 Task: Learn the automation on trailhead to automate the process
Action: Mouse moved to (221, 169)
Screenshot: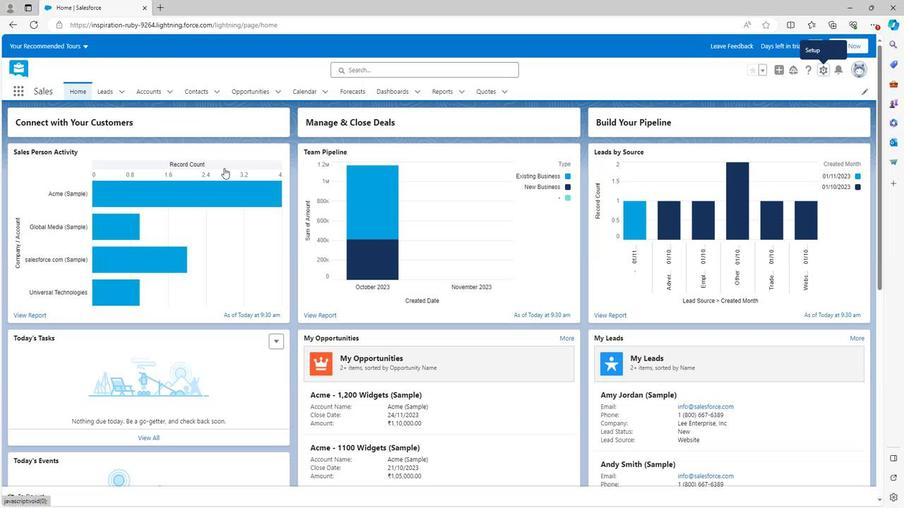 
Action: Mouse scrolled (221, 168) with delta (0, 0)
Screenshot: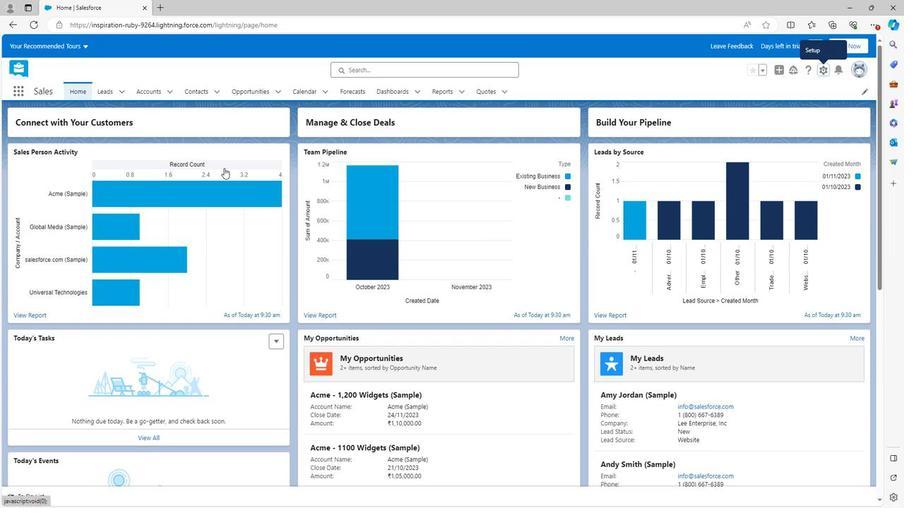
Action: Mouse scrolled (221, 168) with delta (0, 0)
Screenshot: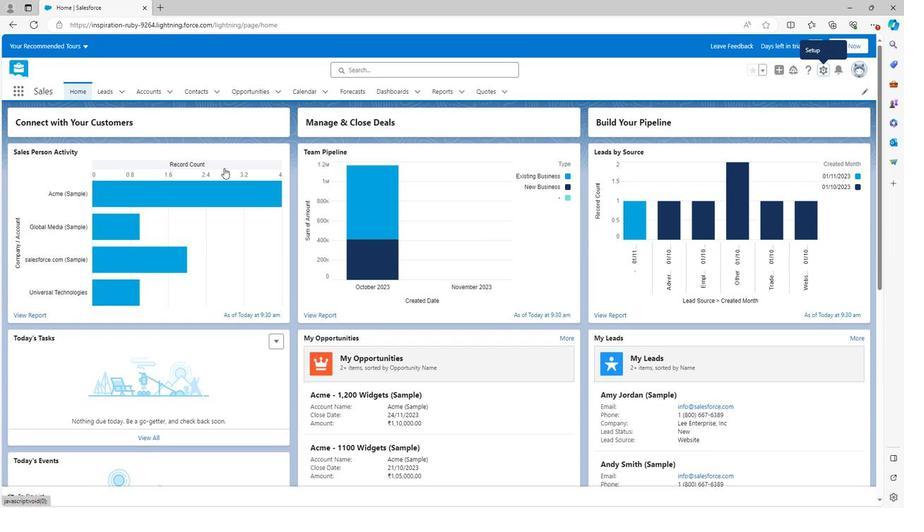 
Action: Mouse scrolled (221, 168) with delta (0, 0)
Screenshot: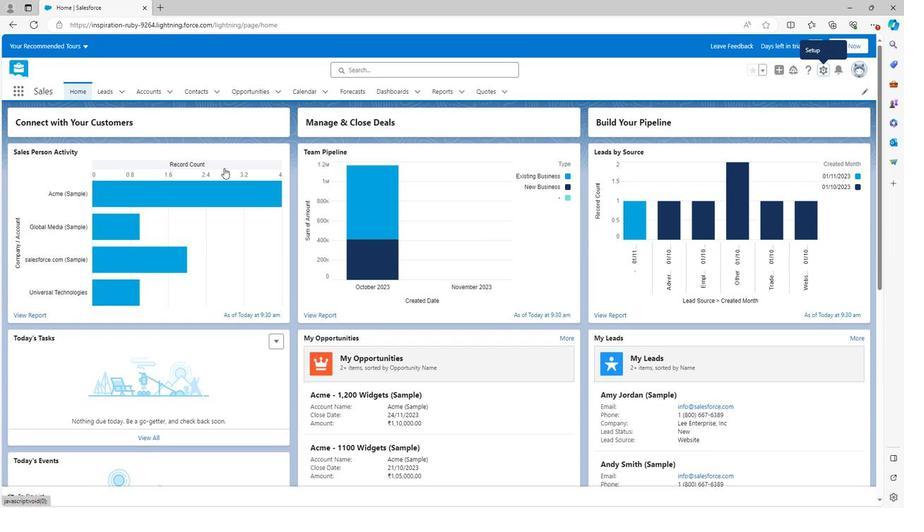 
Action: Mouse scrolled (221, 168) with delta (0, 0)
Screenshot: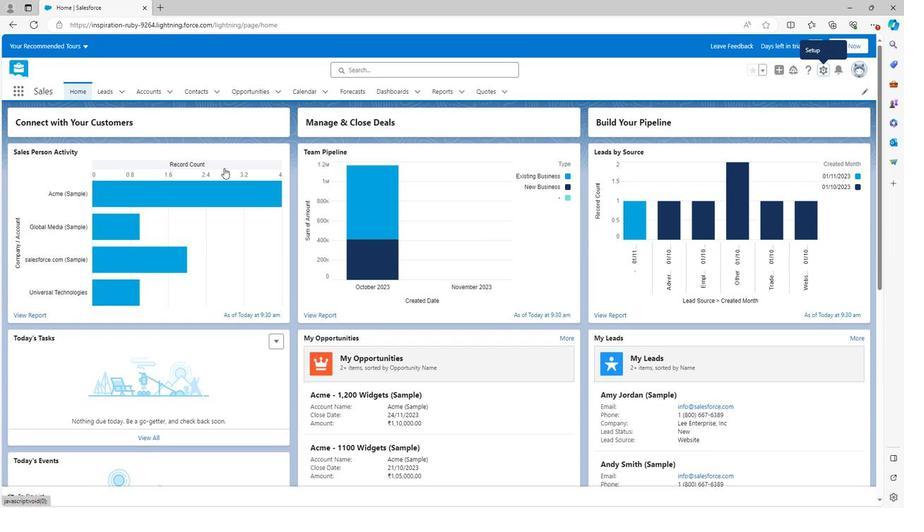 
Action: Mouse scrolled (221, 168) with delta (0, 0)
Screenshot: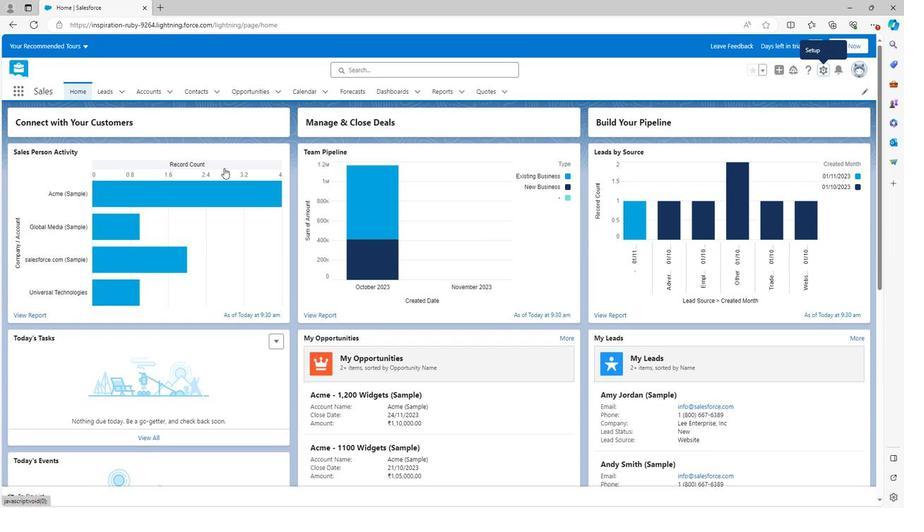 
Action: Mouse moved to (222, 169)
Screenshot: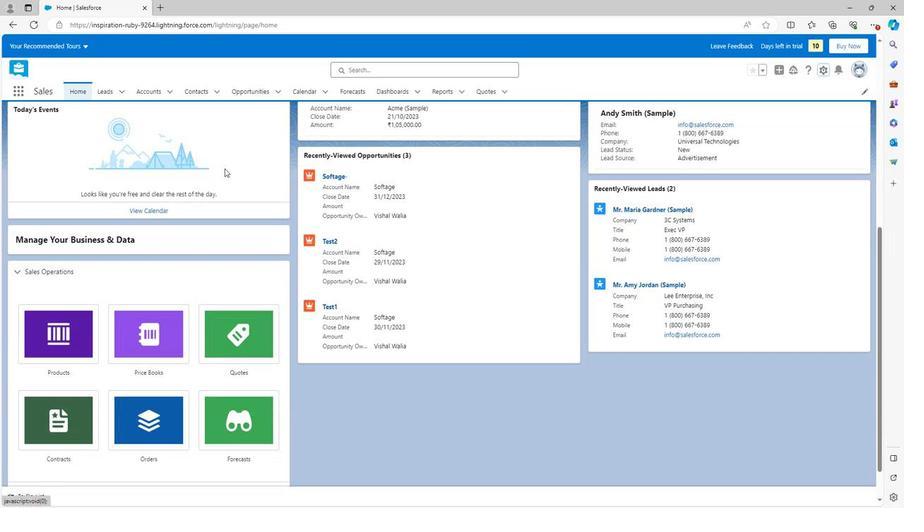 
Action: Mouse scrolled (222, 168) with delta (0, 0)
Screenshot: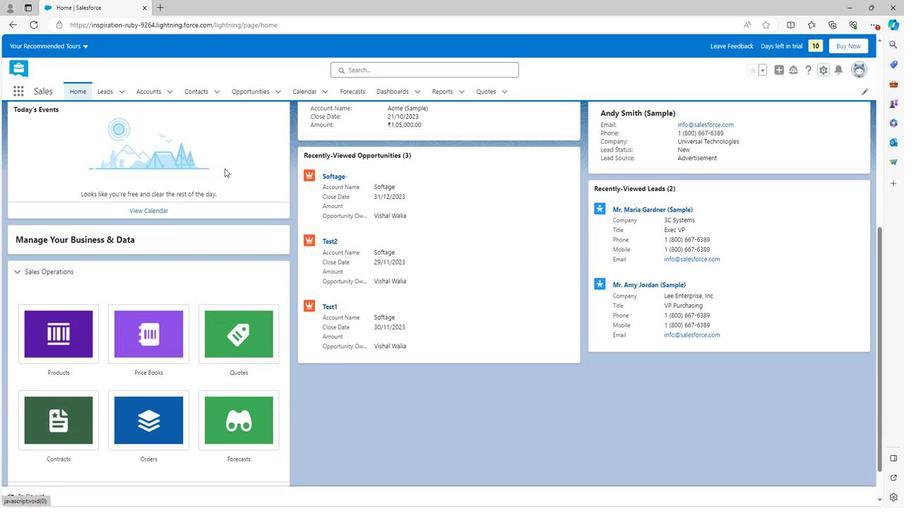 
Action: Mouse scrolled (222, 168) with delta (0, 0)
Screenshot: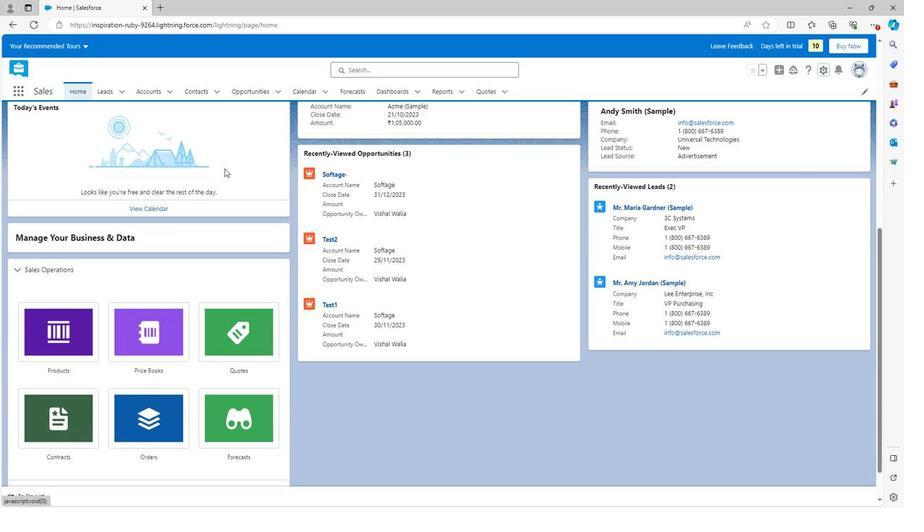 
Action: Mouse scrolled (222, 169) with delta (0, 0)
Screenshot: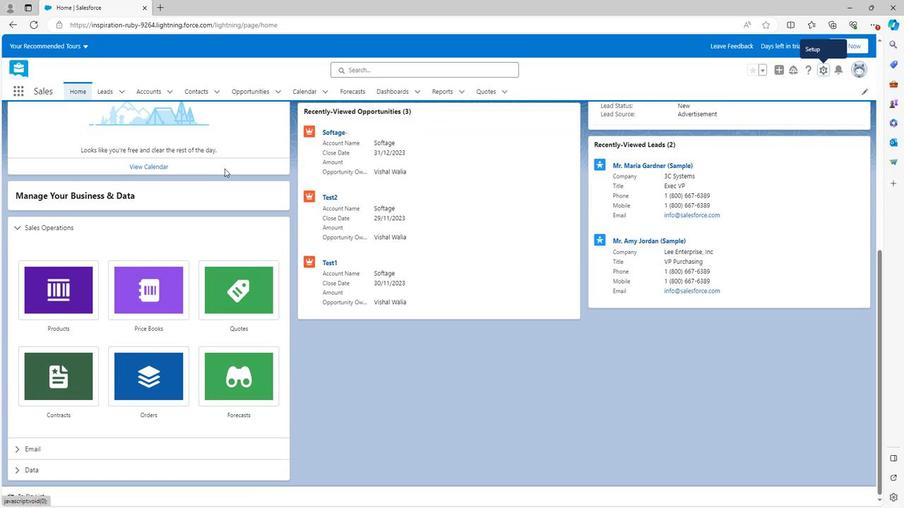 
Action: Mouse scrolled (222, 169) with delta (0, 0)
Screenshot: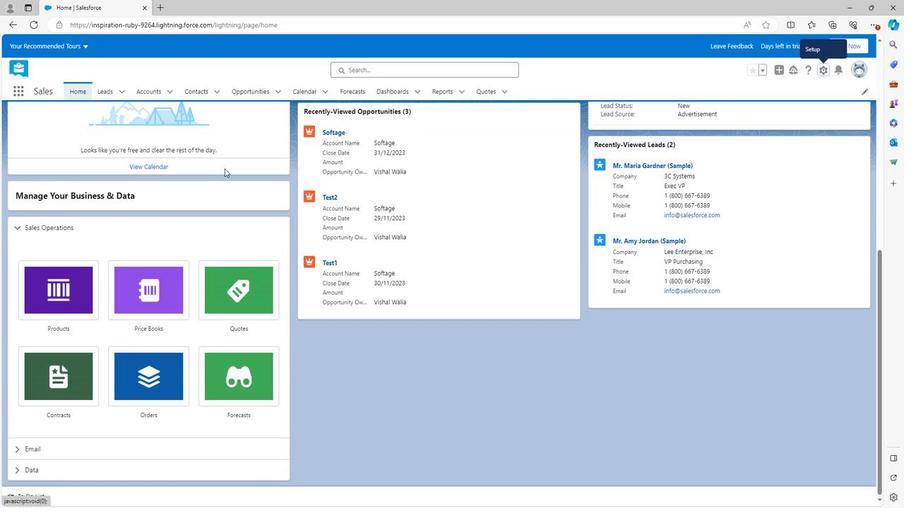
Action: Mouse scrolled (222, 169) with delta (0, 0)
Screenshot: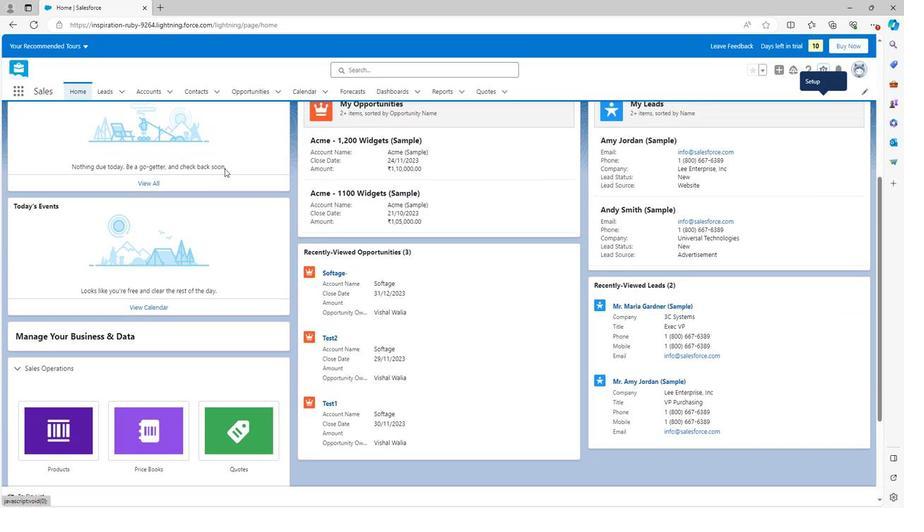 
Action: Mouse scrolled (222, 169) with delta (0, 0)
Screenshot: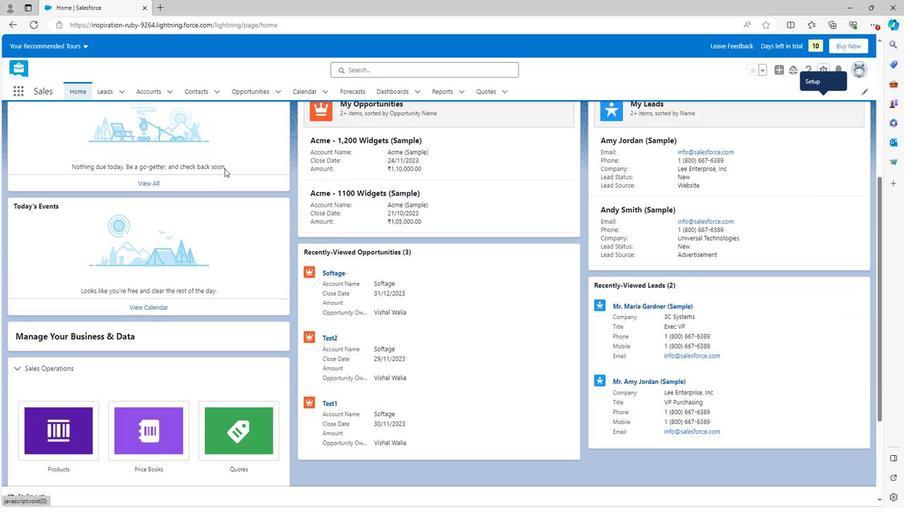 
Action: Mouse scrolled (222, 169) with delta (0, 0)
Screenshot: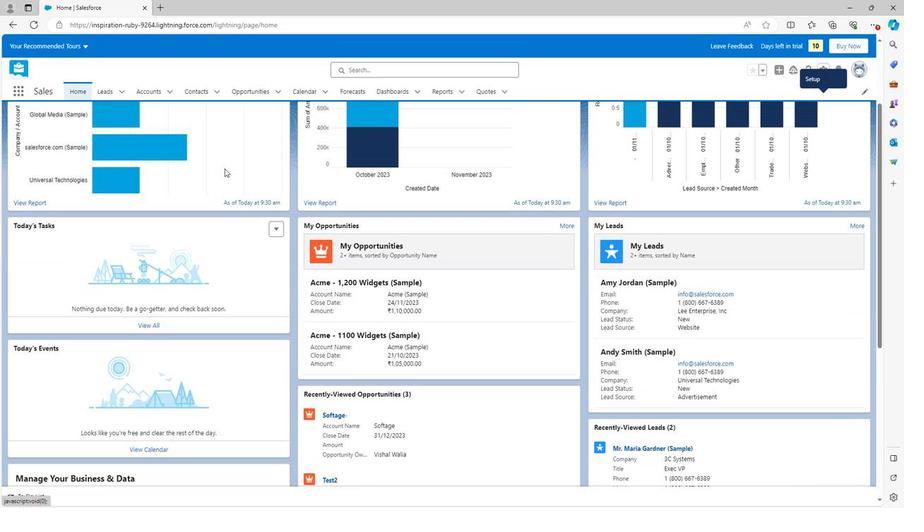 
Action: Mouse scrolled (222, 169) with delta (0, 0)
Screenshot: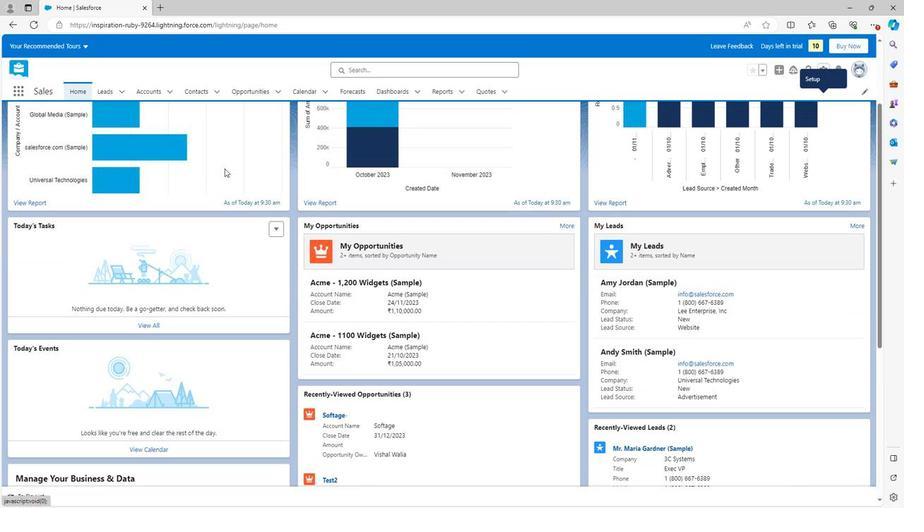 
Action: Mouse scrolled (222, 169) with delta (0, 0)
Screenshot: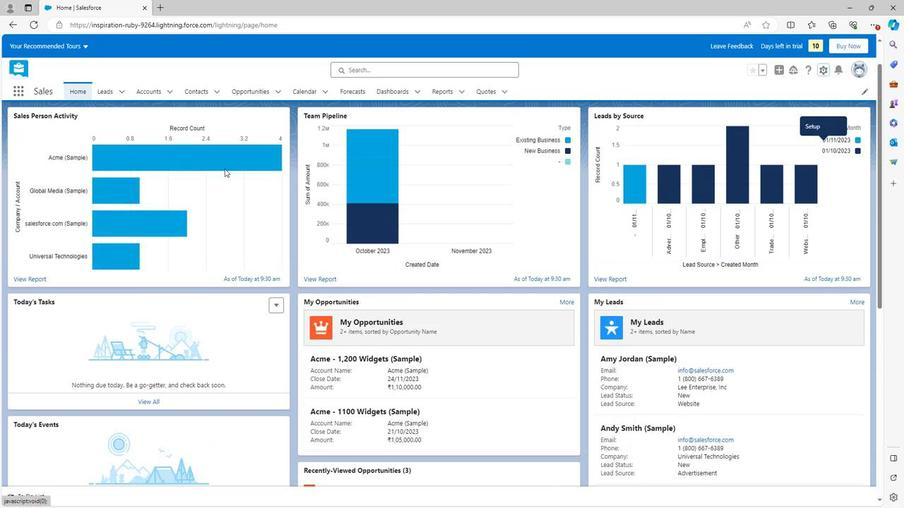 
Action: Mouse moved to (818, 69)
Screenshot: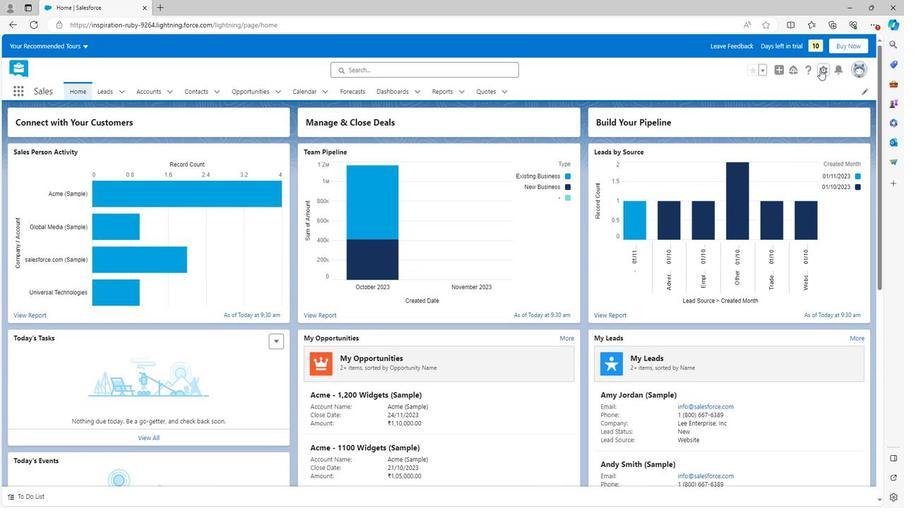 
Action: Mouse pressed left at (818, 69)
Screenshot: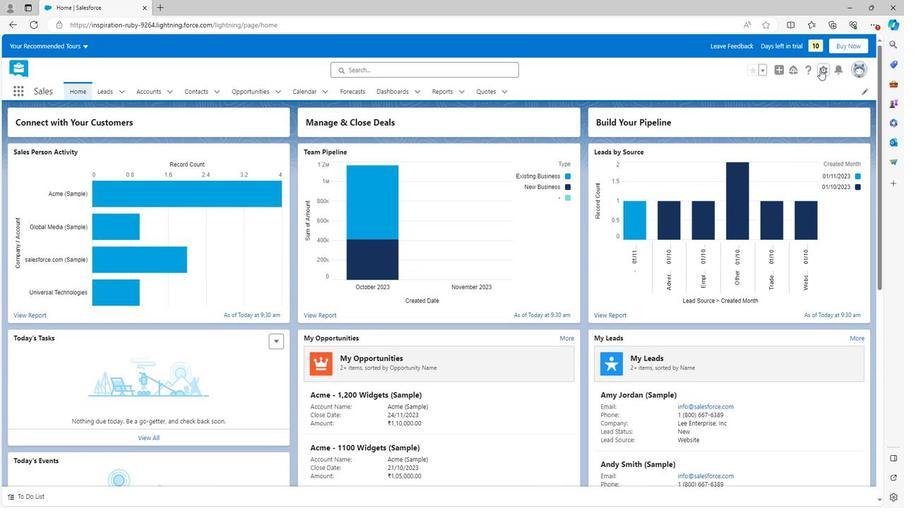 
Action: Mouse moved to (773, 99)
Screenshot: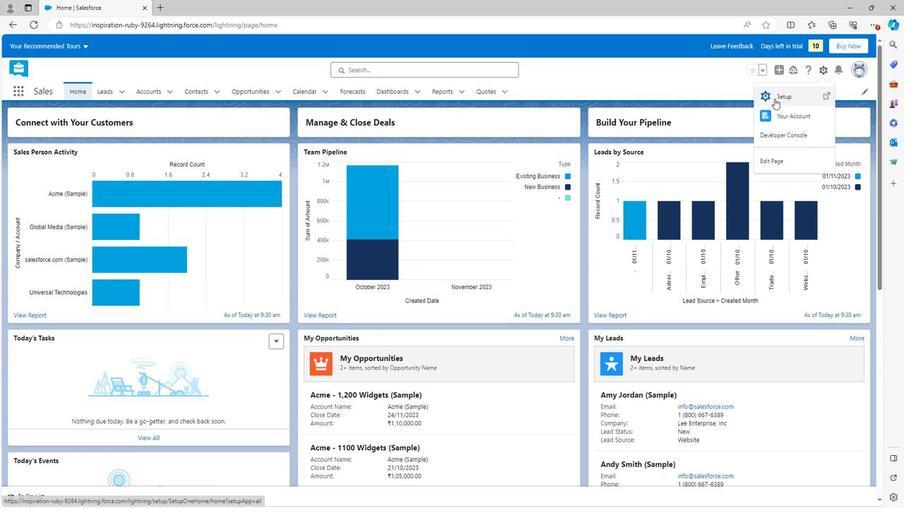 
Action: Mouse pressed left at (773, 99)
Screenshot: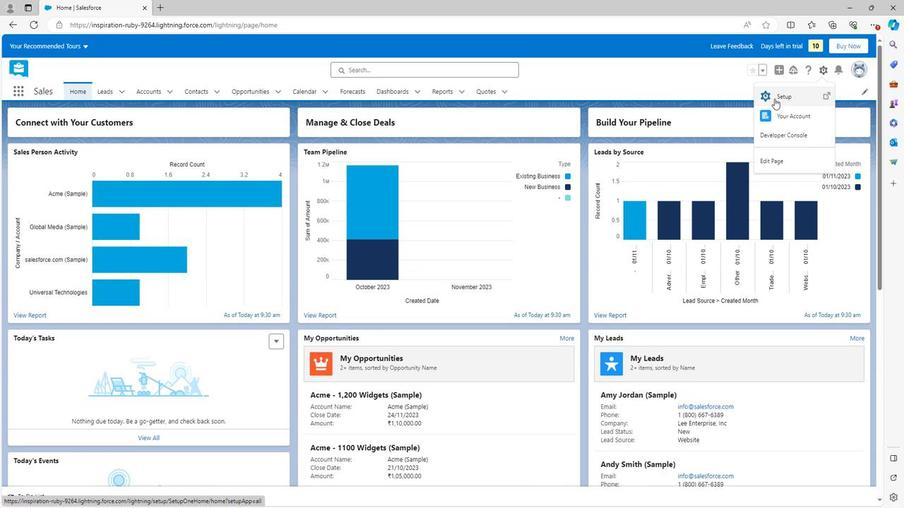
Action: Mouse moved to (7, 417)
Screenshot: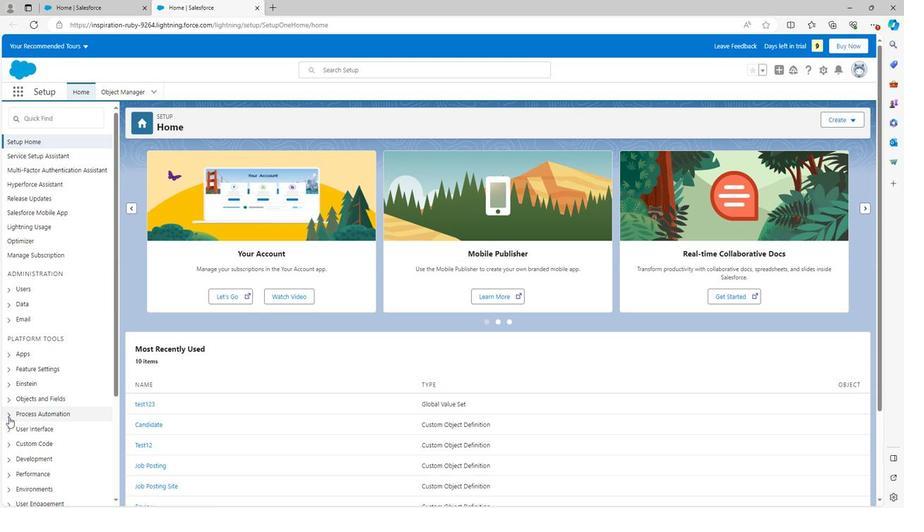 
Action: Mouse pressed left at (7, 417)
Screenshot: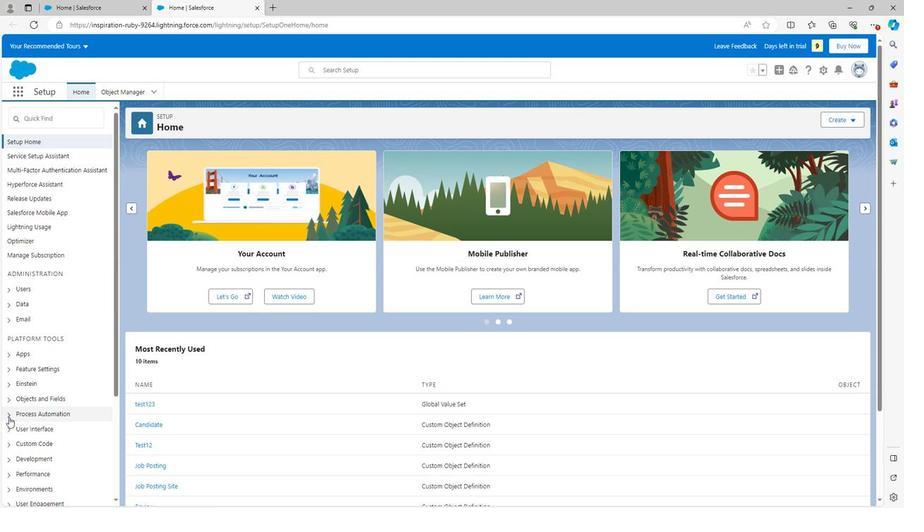 
Action: Mouse moved to (36, 430)
Screenshot: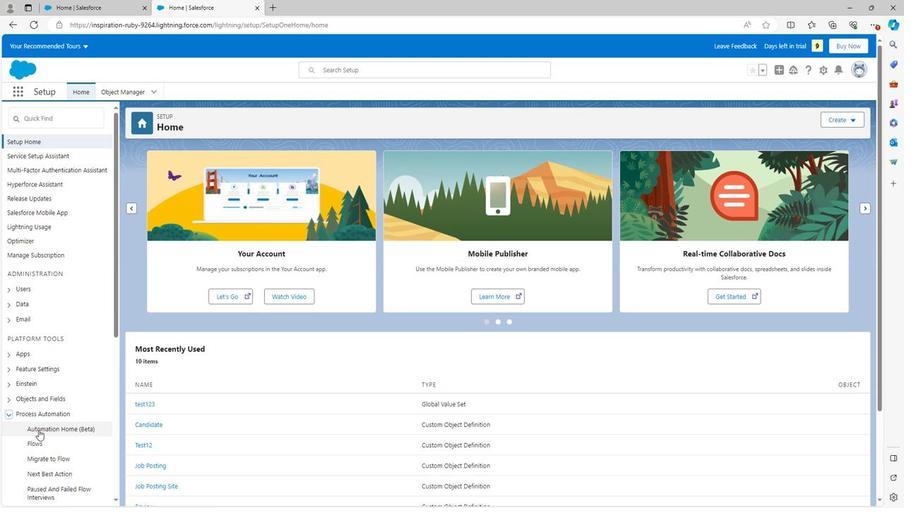 
Action: Mouse pressed left at (36, 430)
Screenshot: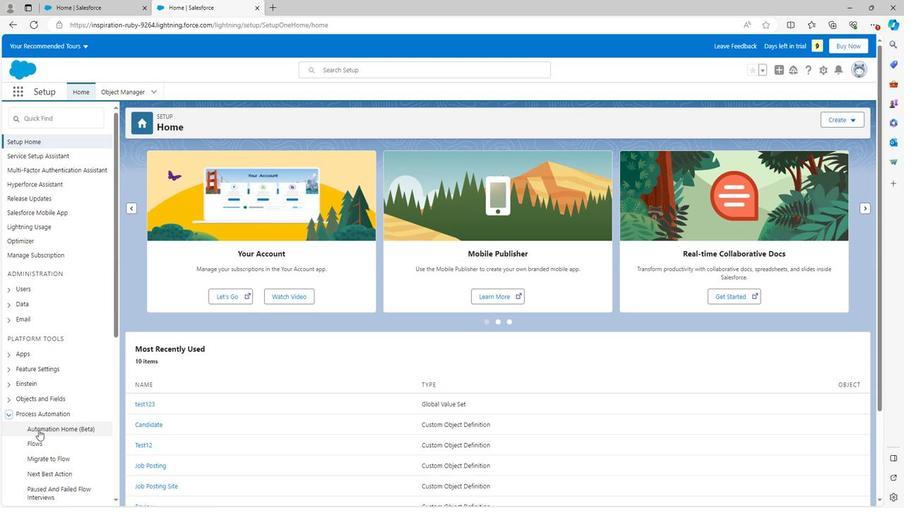 
Action: Mouse moved to (581, 349)
Screenshot: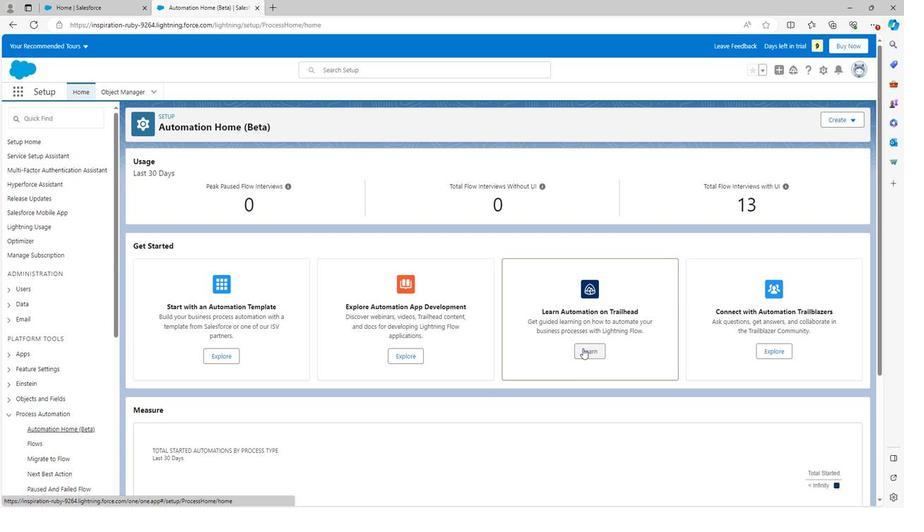 
Action: Mouse pressed left at (581, 349)
Screenshot: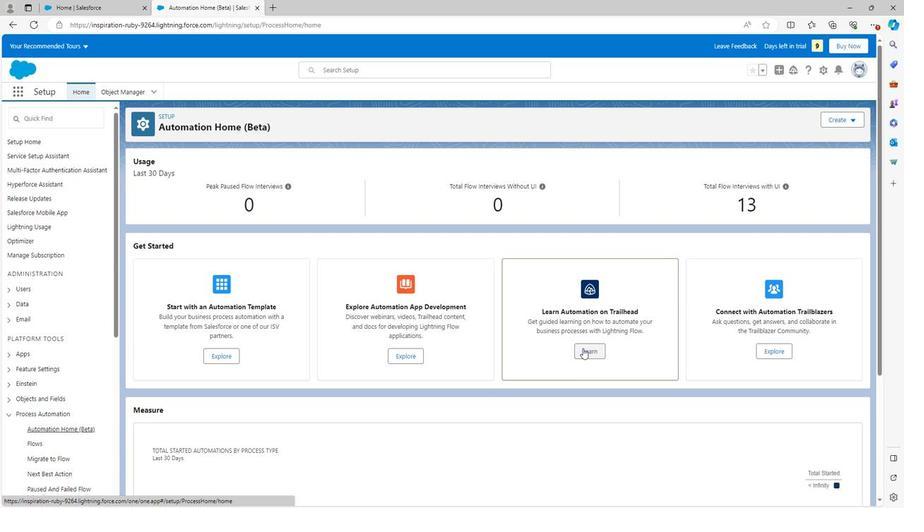 
Action: Mouse moved to (383, 287)
Screenshot: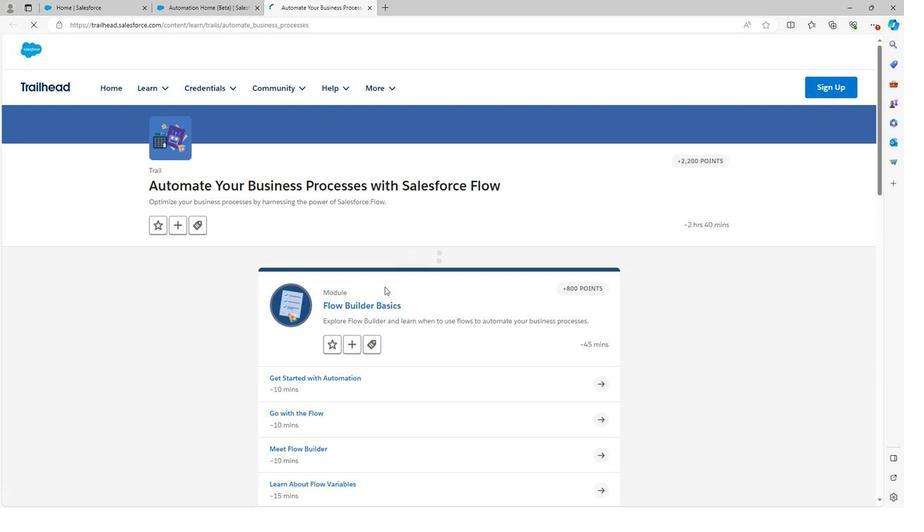 
Action: Mouse scrolled (383, 286) with delta (0, 0)
Screenshot: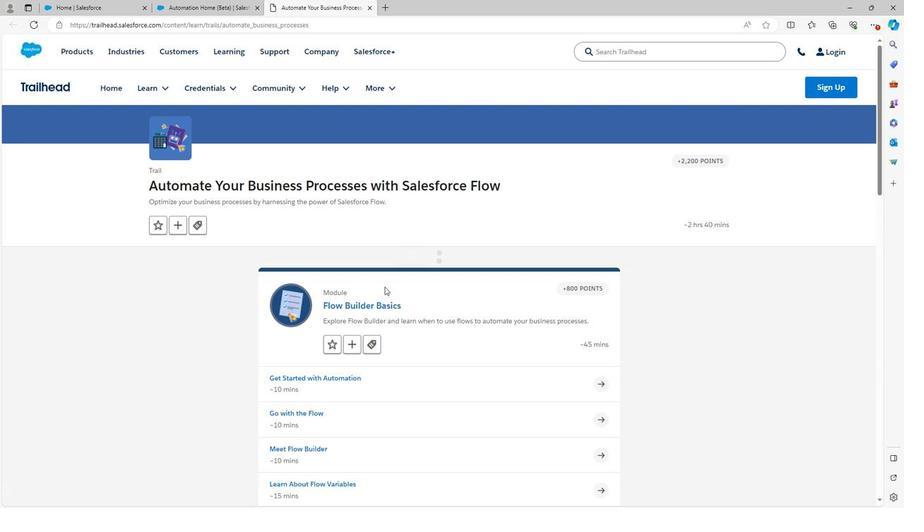 
Action: Mouse moved to (383, 290)
Screenshot: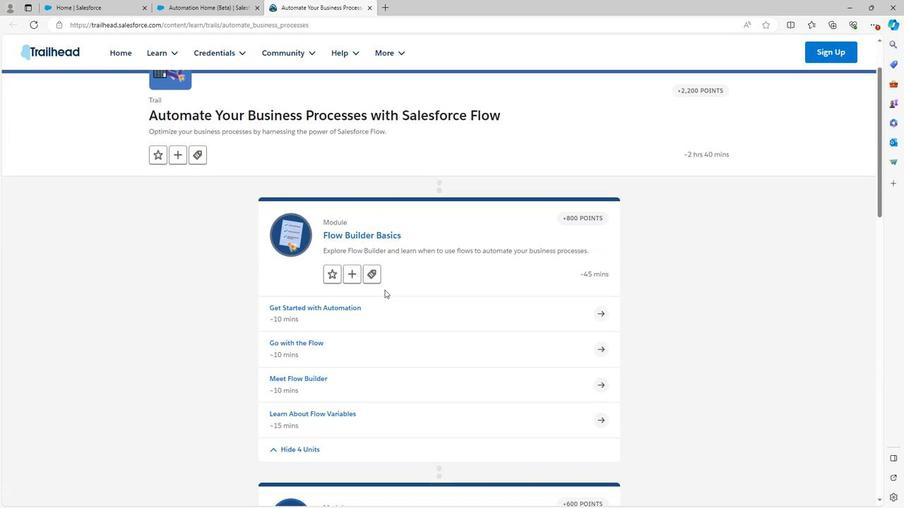 
Action: Mouse scrolled (383, 289) with delta (0, 0)
Screenshot: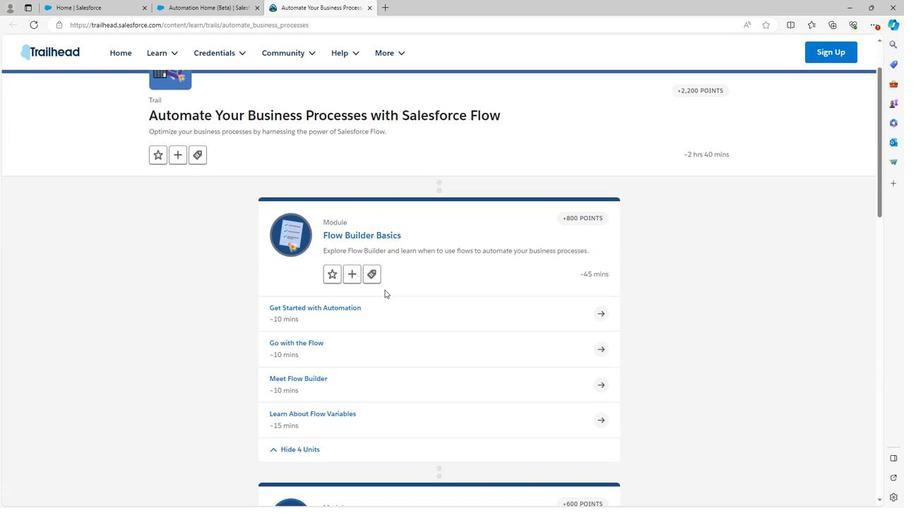 
Action: Mouse moved to (383, 291)
Screenshot: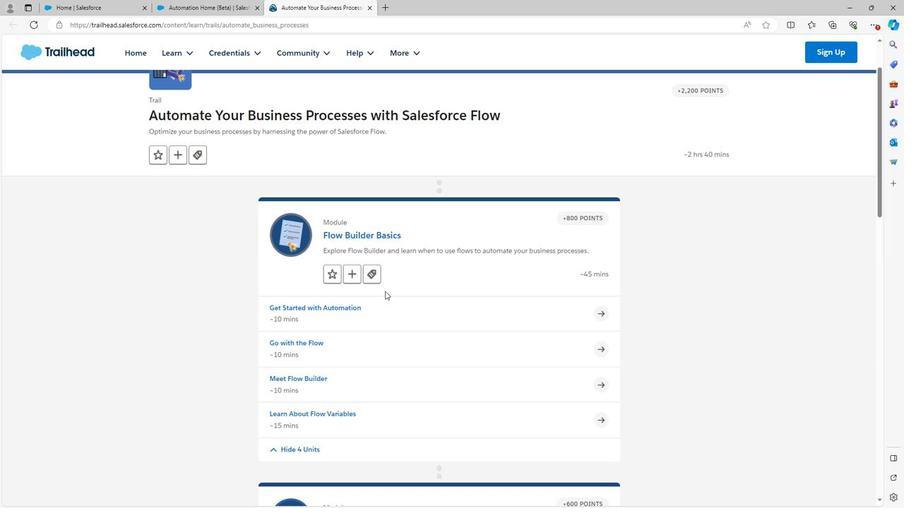 
Action: Mouse scrolled (383, 291) with delta (0, 0)
Screenshot: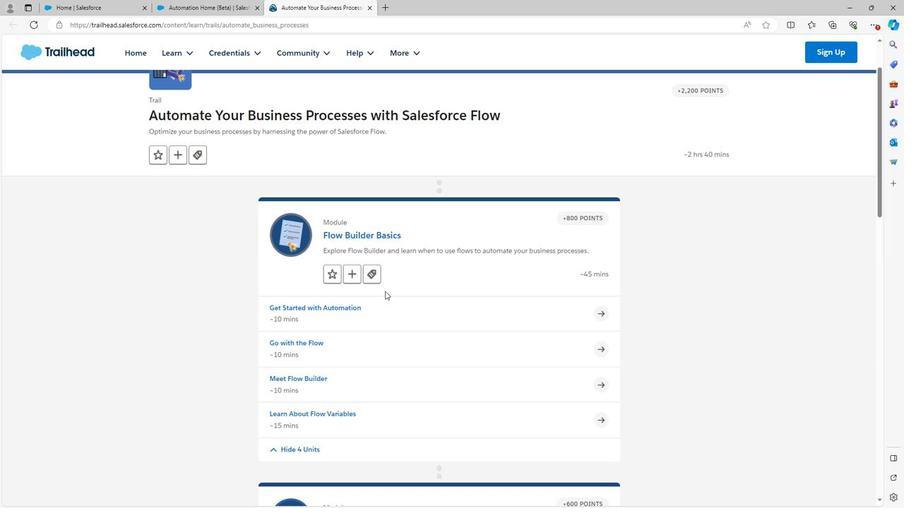 
Action: Mouse scrolled (383, 291) with delta (0, 0)
Screenshot: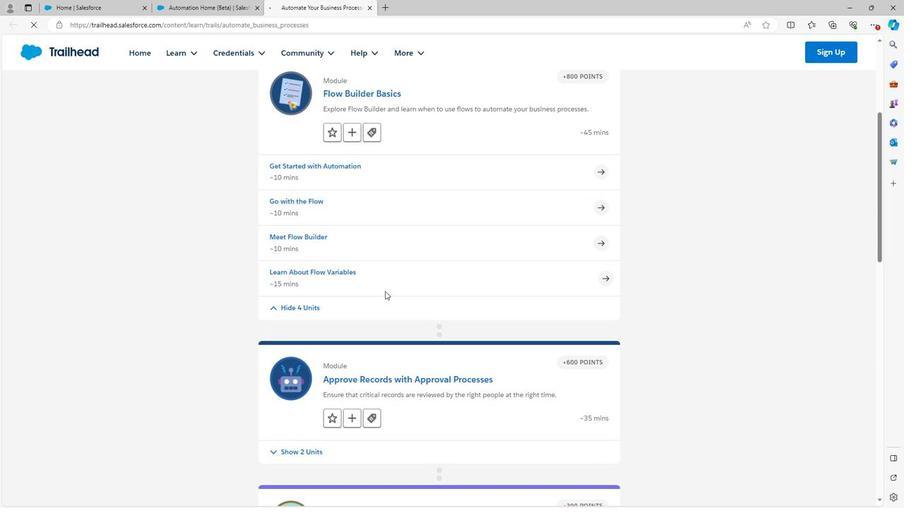 
Action: Mouse moved to (383, 292)
Screenshot: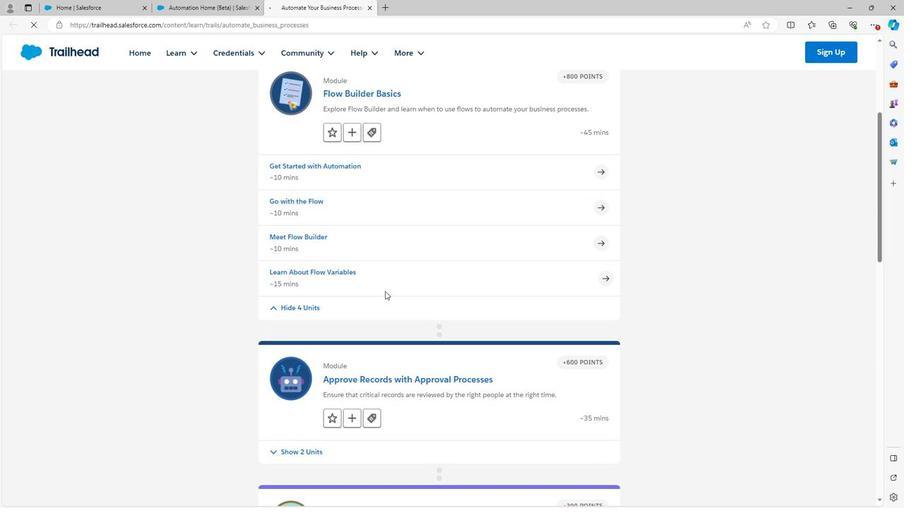 
Action: Mouse scrolled (383, 291) with delta (0, 0)
Screenshot: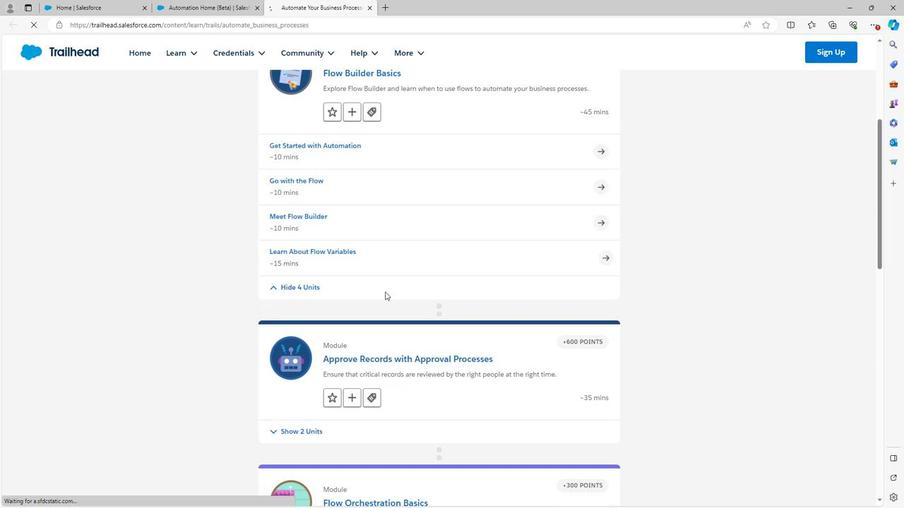 
Action: Mouse moved to (383, 293)
Screenshot: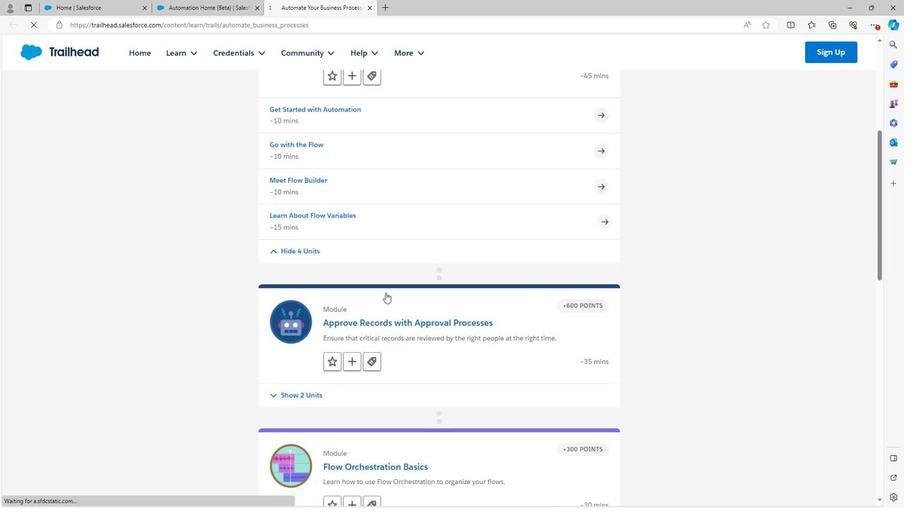 
Action: Mouse scrolled (383, 292) with delta (0, 0)
Screenshot: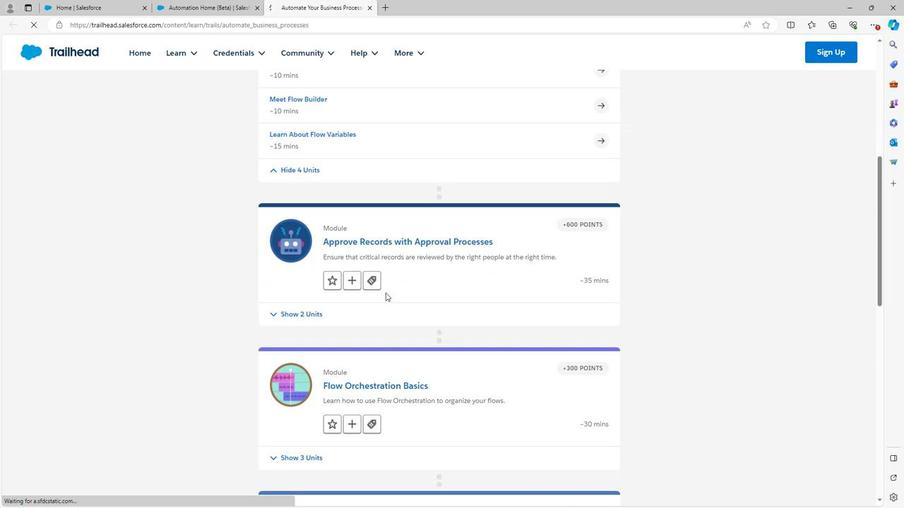 
Action: Mouse moved to (383, 293)
Screenshot: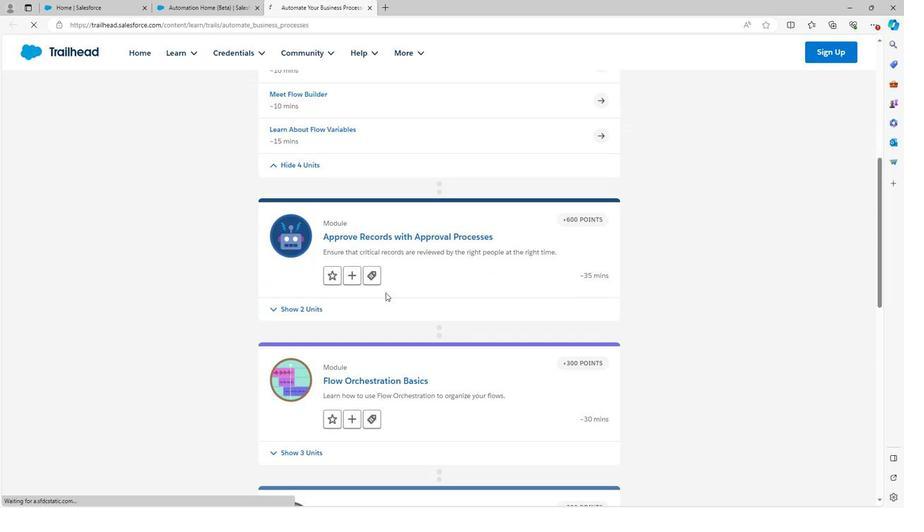 
Action: Mouse scrolled (383, 292) with delta (0, 0)
Screenshot: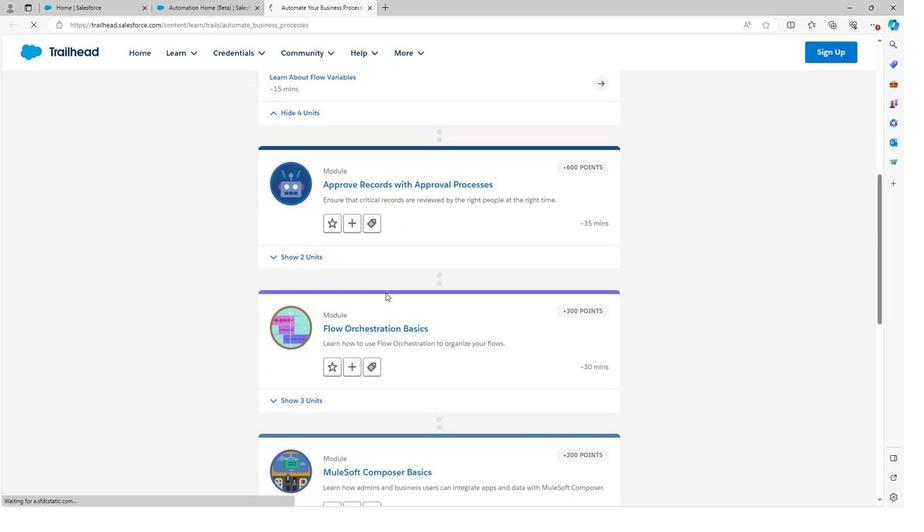 
Action: Mouse scrolled (383, 292) with delta (0, 0)
Screenshot: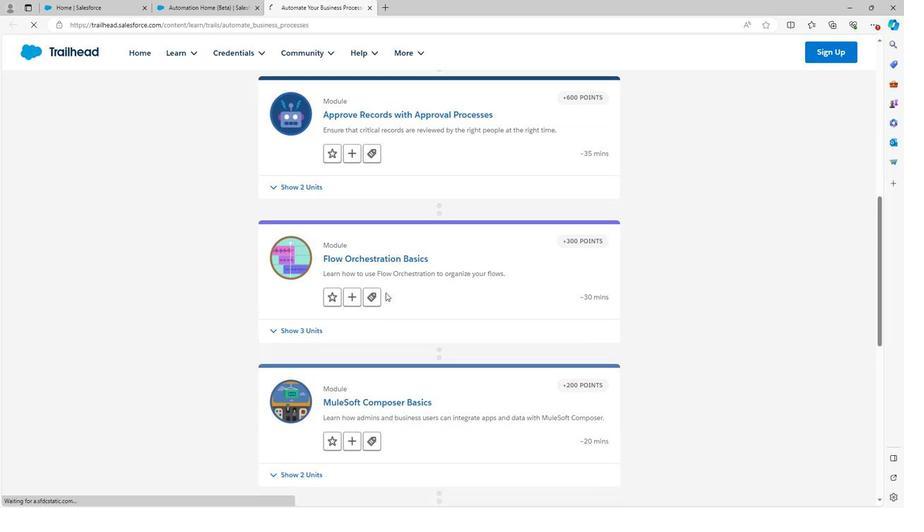 
Action: Mouse scrolled (383, 292) with delta (0, 0)
Screenshot: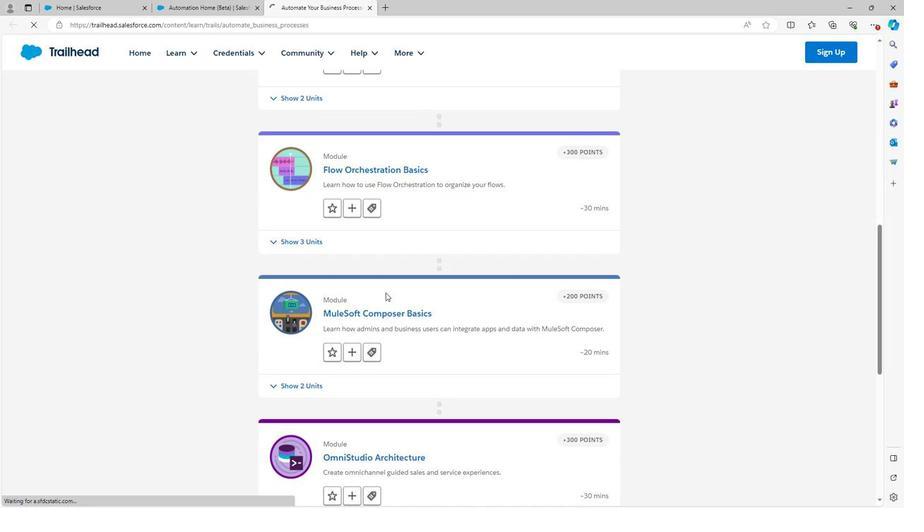 
Action: Mouse scrolled (383, 292) with delta (0, 0)
Screenshot: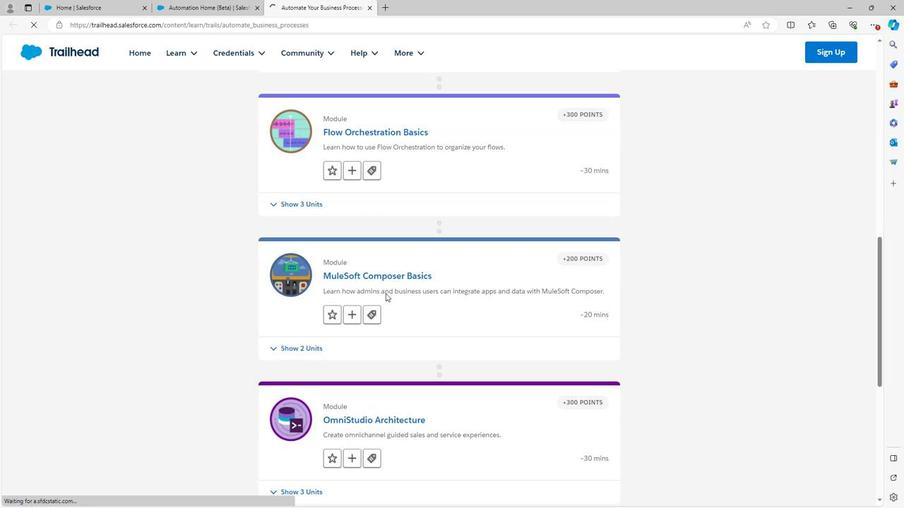 
Action: Mouse moved to (383, 294)
Screenshot: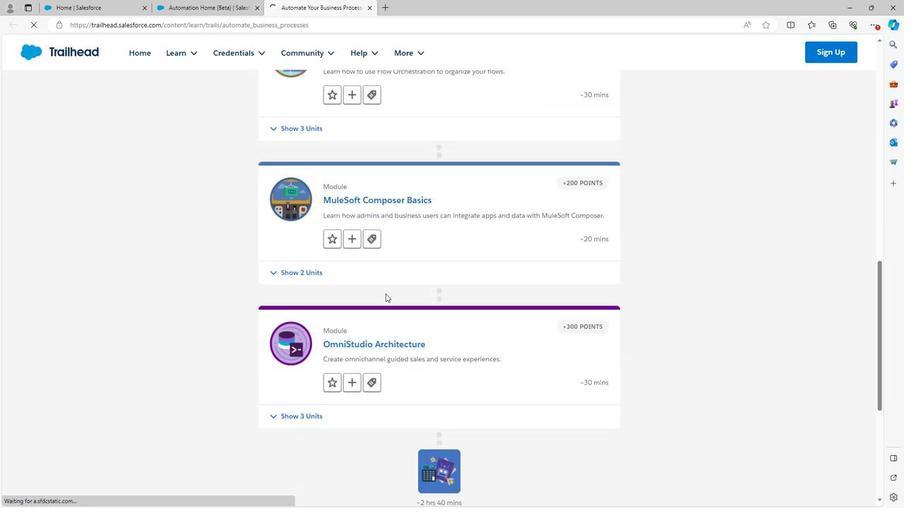 
Action: Mouse scrolled (383, 294) with delta (0, 0)
Screenshot: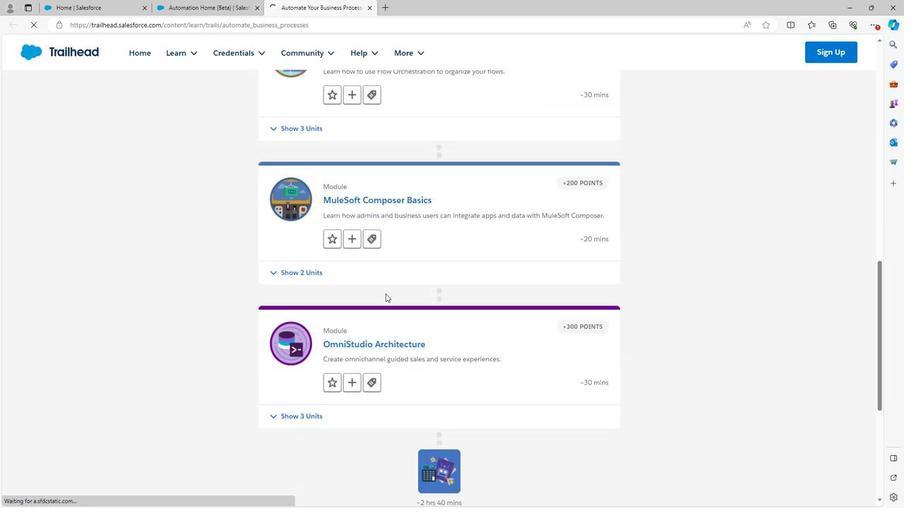 
Action: Mouse scrolled (383, 294) with delta (0, 0)
Screenshot: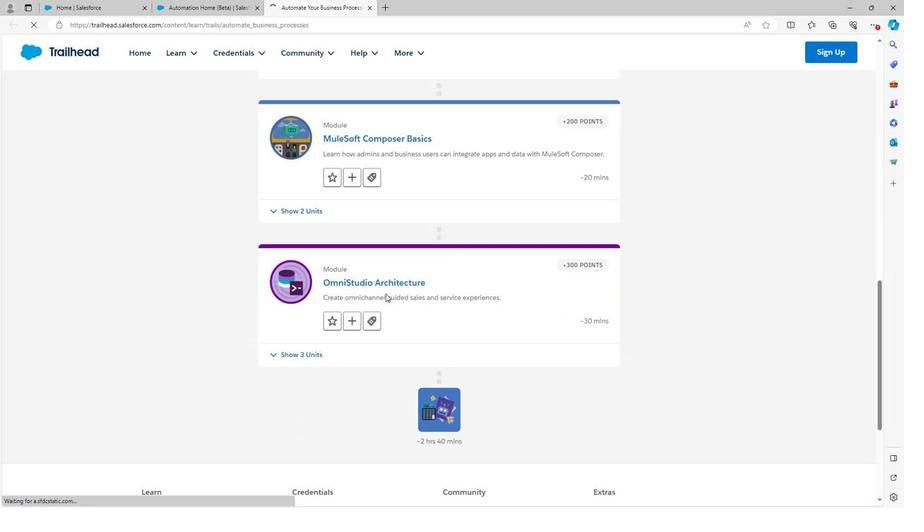 
Action: Mouse scrolled (383, 294) with delta (0, 0)
Screenshot: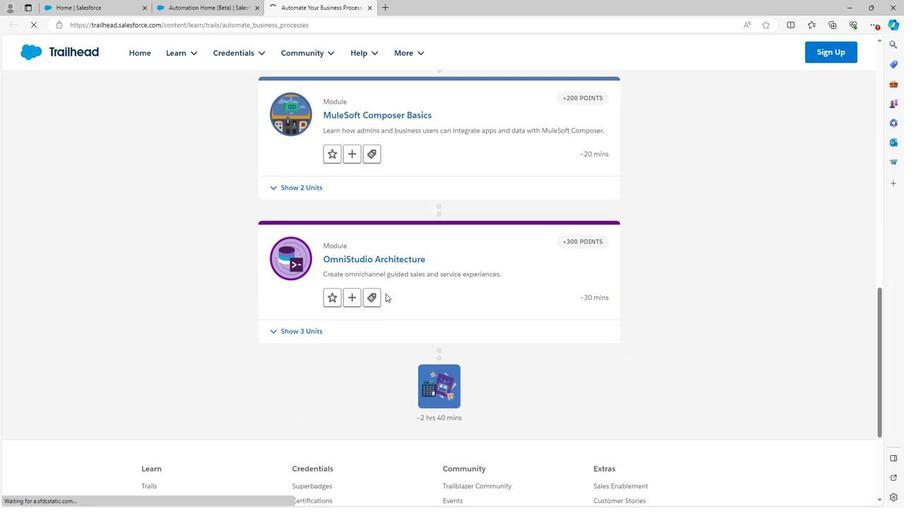 
Action: Mouse scrolled (383, 294) with delta (0, 0)
Screenshot: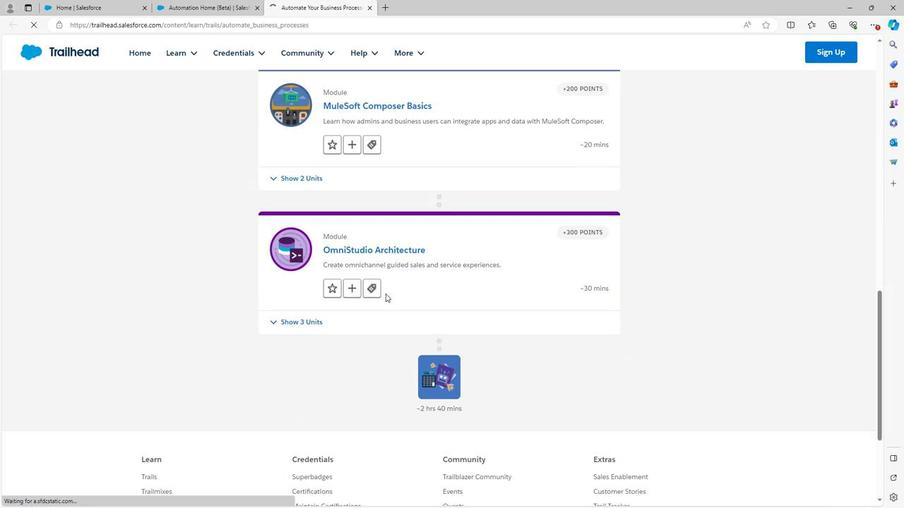 
Action: Mouse scrolled (383, 294) with delta (0, 0)
Screenshot: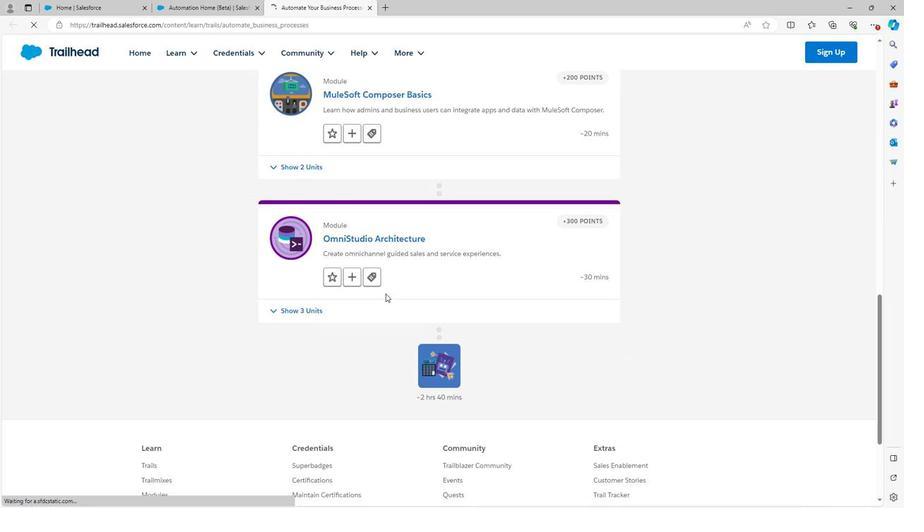 
Action: Mouse scrolled (383, 294) with delta (0, 0)
Screenshot: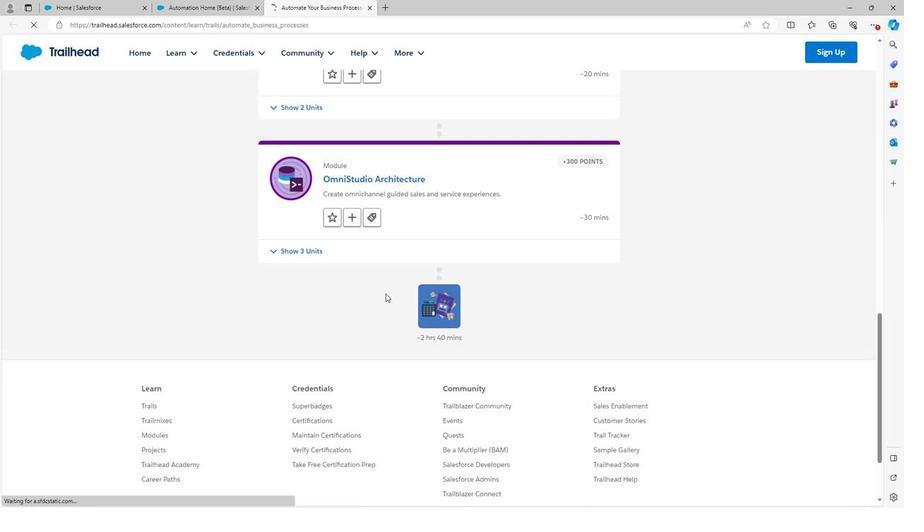 
Action: Mouse scrolled (383, 294) with delta (0, 0)
Screenshot: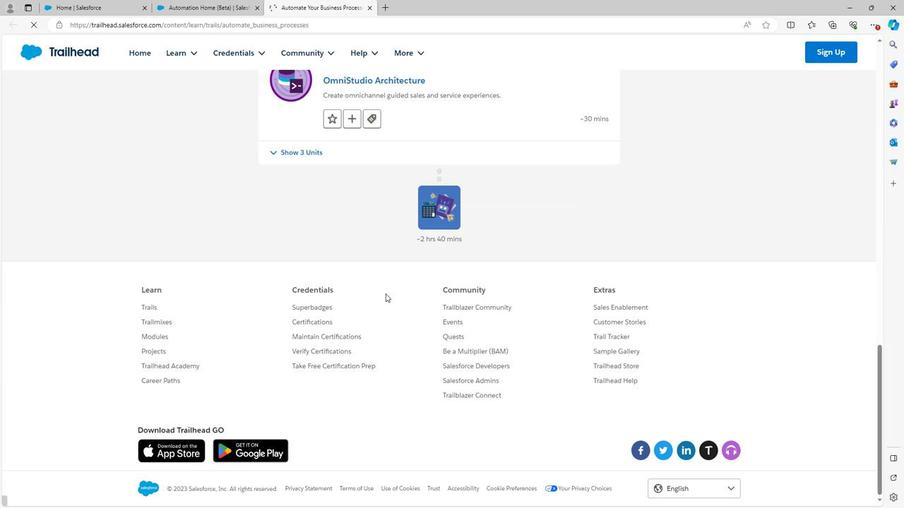 
Action: Mouse scrolled (383, 294) with delta (0, 0)
Screenshot: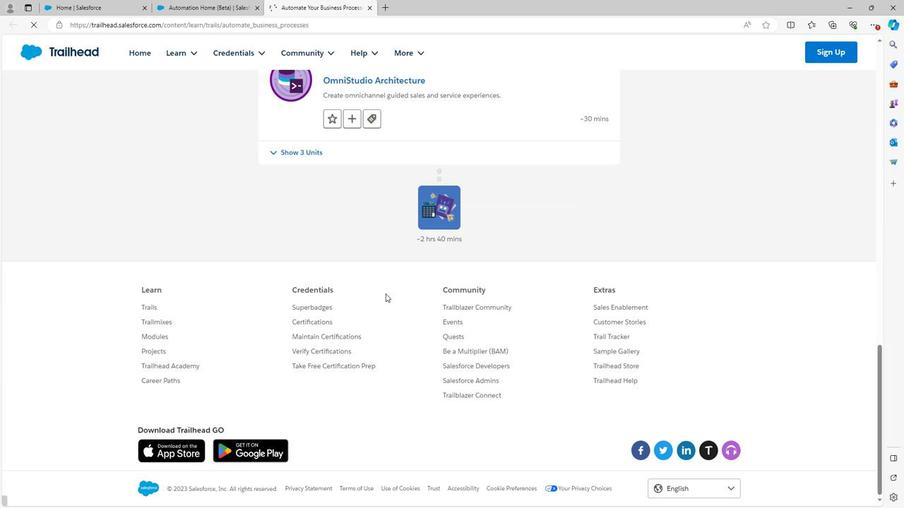 
Action: Mouse scrolled (383, 294) with delta (0, 0)
Screenshot: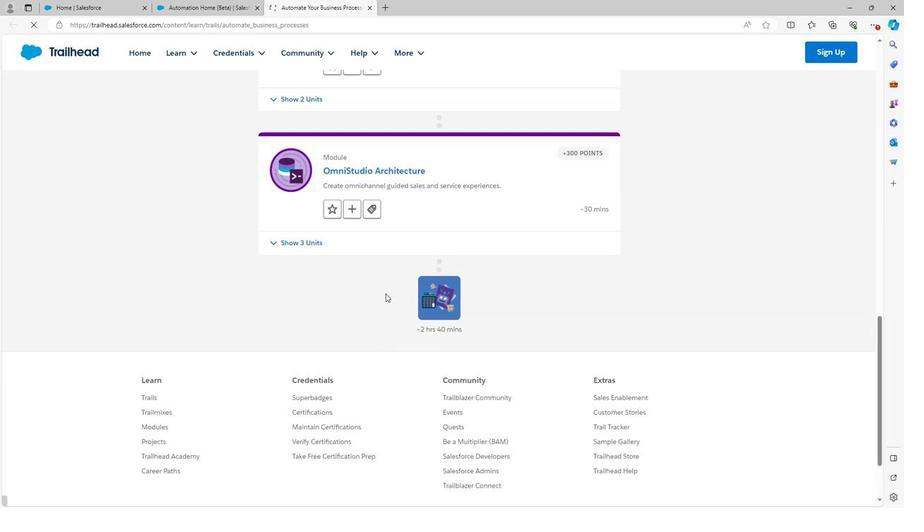 
Action: Mouse scrolled (383, 294) with delta (0, 0)
Screenshot: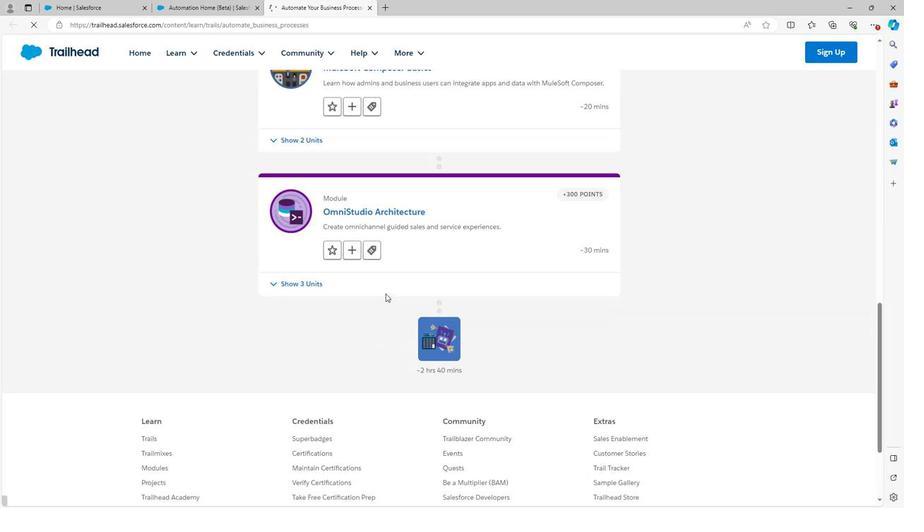 
Action: Mouse scrolled (383, 294) with delta (0, 0)
Screenshot: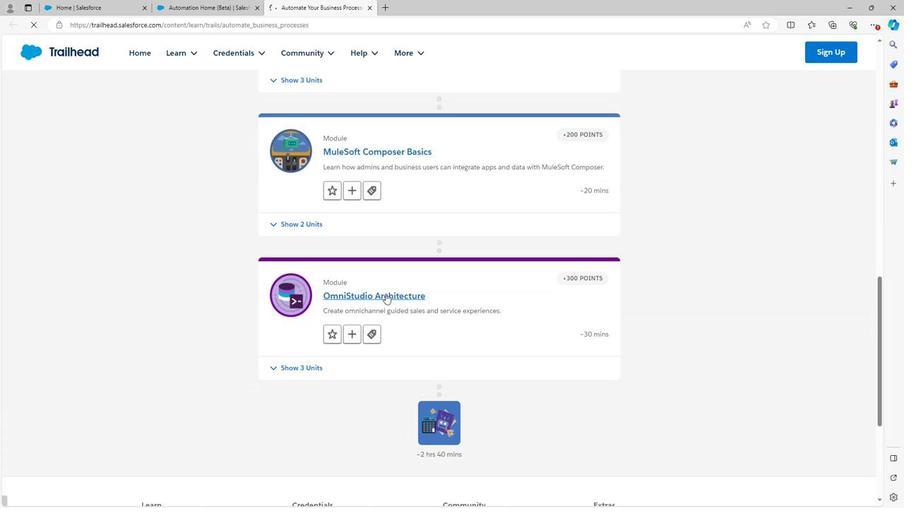 
Action: Mouse scrolled (383, 294) with delta (0, 0)
Screenshot: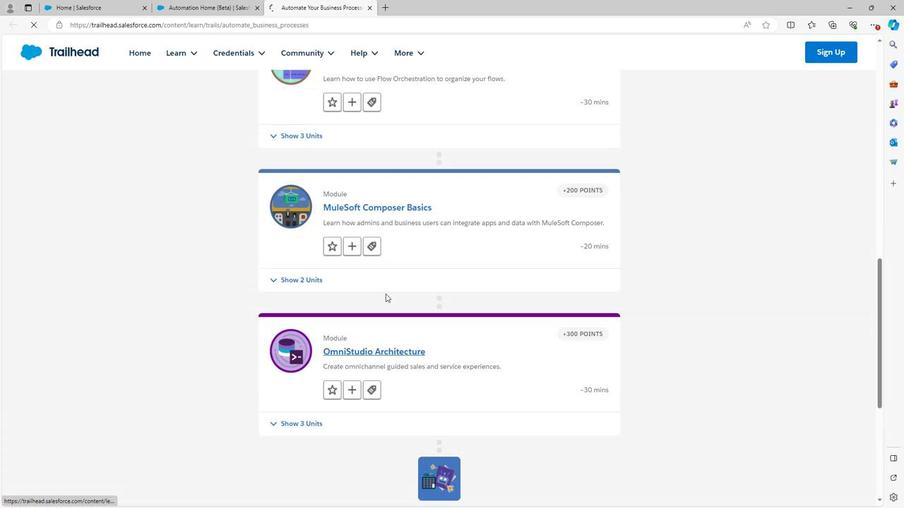 
Action: Mouse scrolled (383, 294) with delta (0, 0)
Screenshot: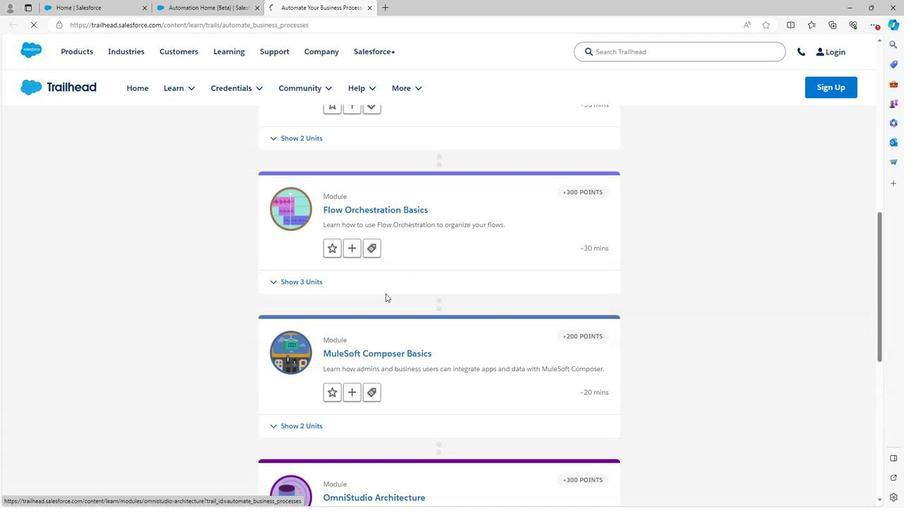 
Action: Mouse moved to (384, 294)
Screenshot: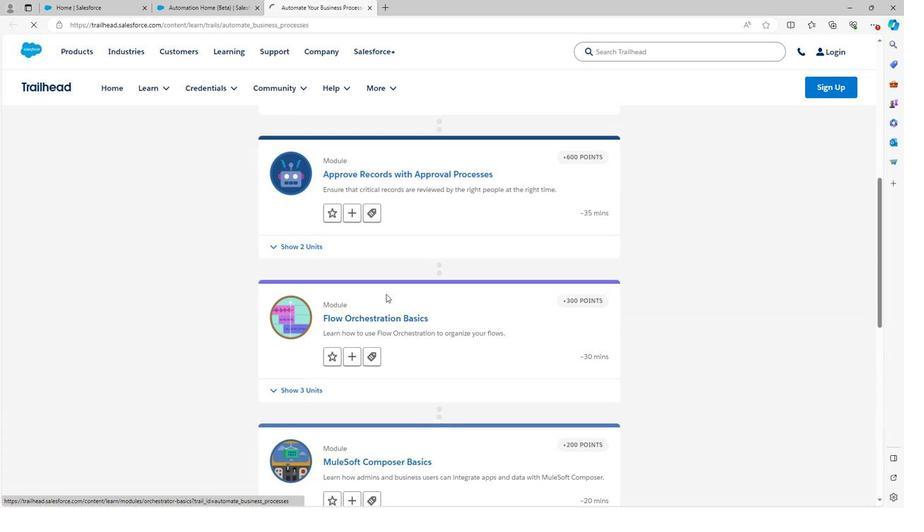 
Action: Mouse scrolled (384, 295) with delta (0, 0)
Screenshot: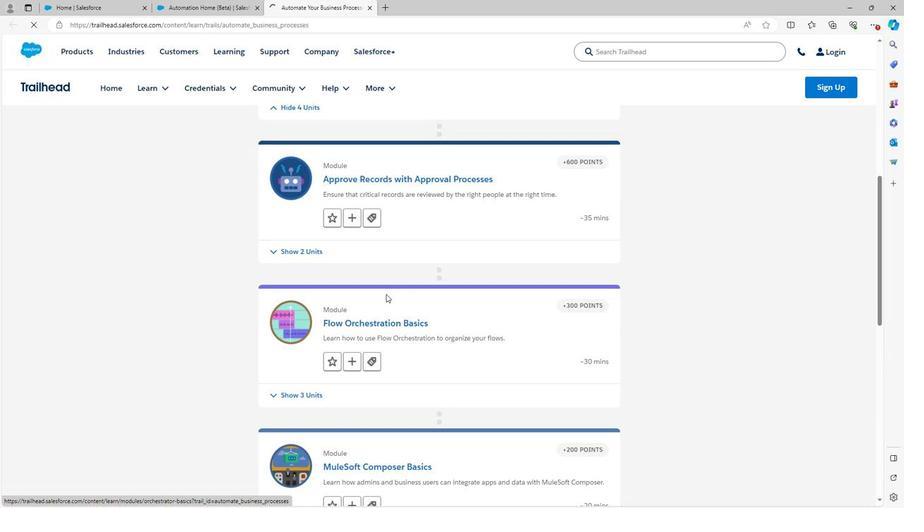 
Action: Mouse scrolled (384, 295) with delta (0, 0)
Screenshot: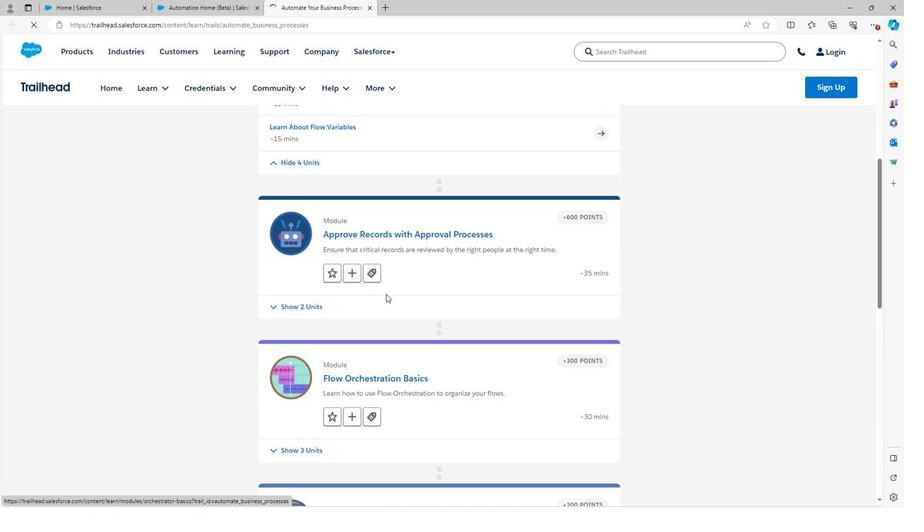 
Action: Mouse scrolled (384, 295) with delta (0, 0)
Screenshot: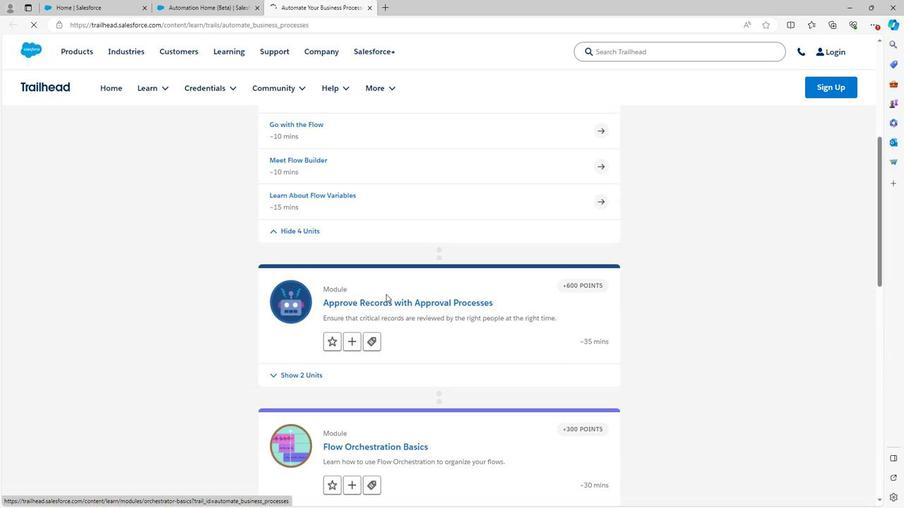 
Action: Mouse scrolled (384, 295) with delta (0, 0)
Screenshot: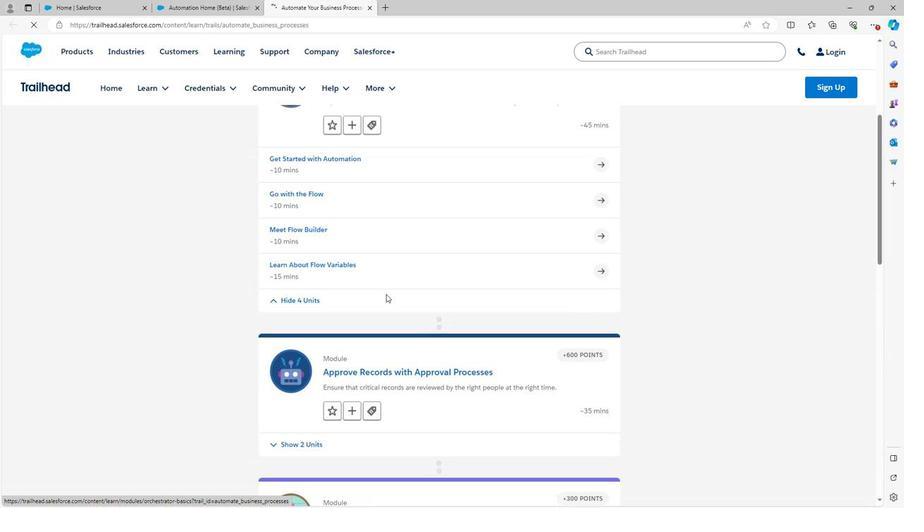 
Action: Mouse scrolled (384, 295) with delta (0, 0)
Screenshot: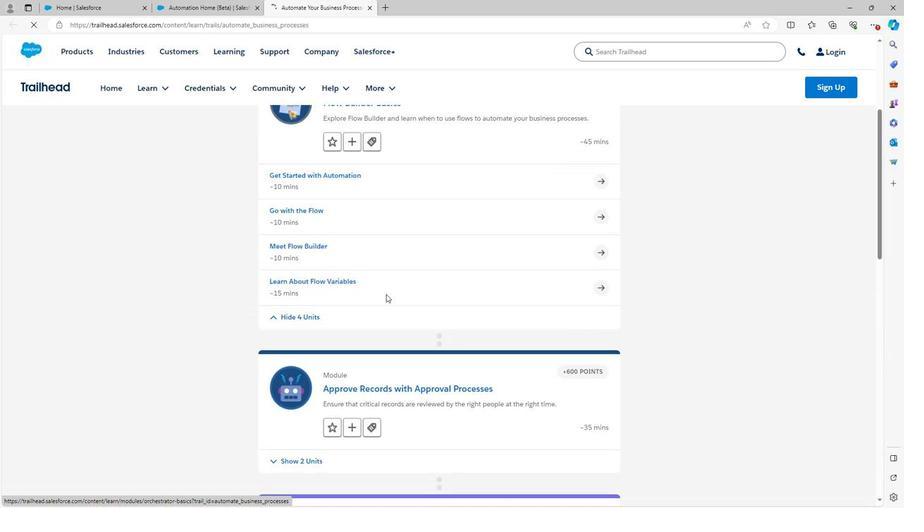 
Action: Mouse scrolled (384, 295) with delta (0, 0)
Screenshot: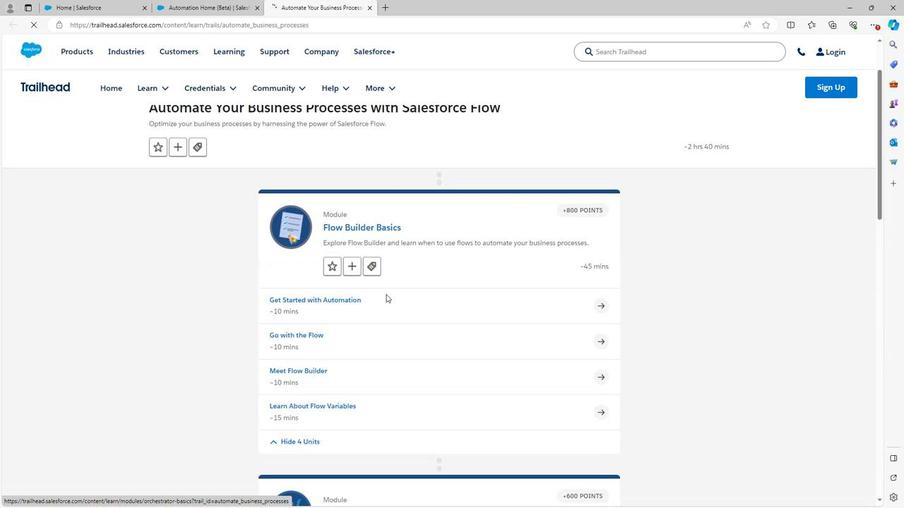 
Action: Mouse scrolled (384, 295) with delta (0, 0)
Screenshot: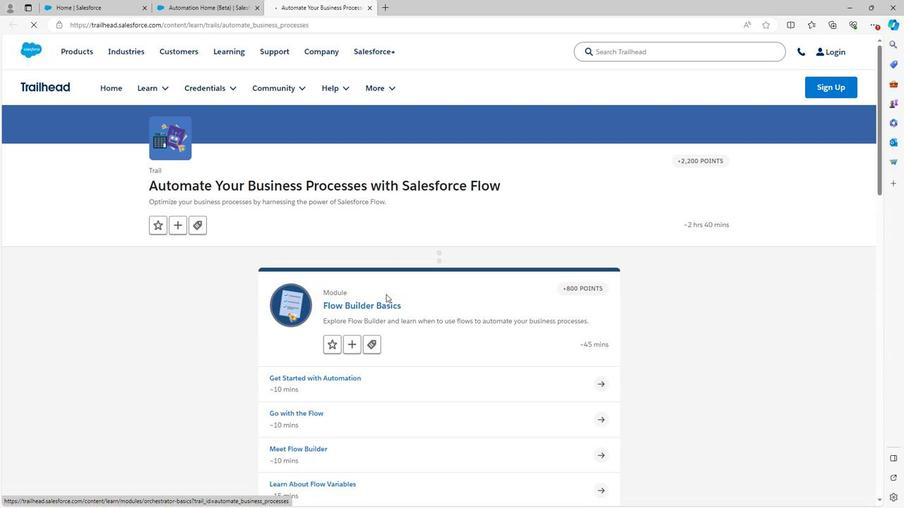 
Action: Mouse scrolled (384, 295) with delta (0, 0)
Screenshot: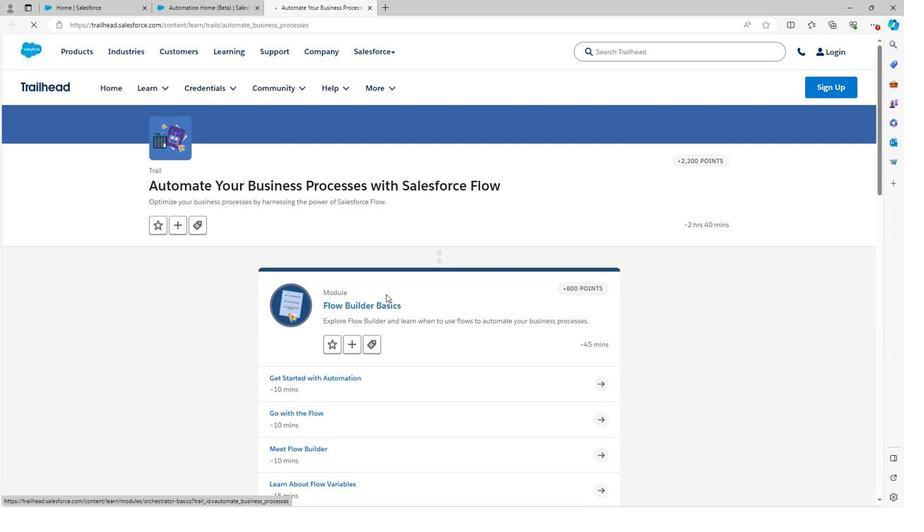 
Action: Mouse scrolled (384, 295) with delta (0, 0)
Screenshot: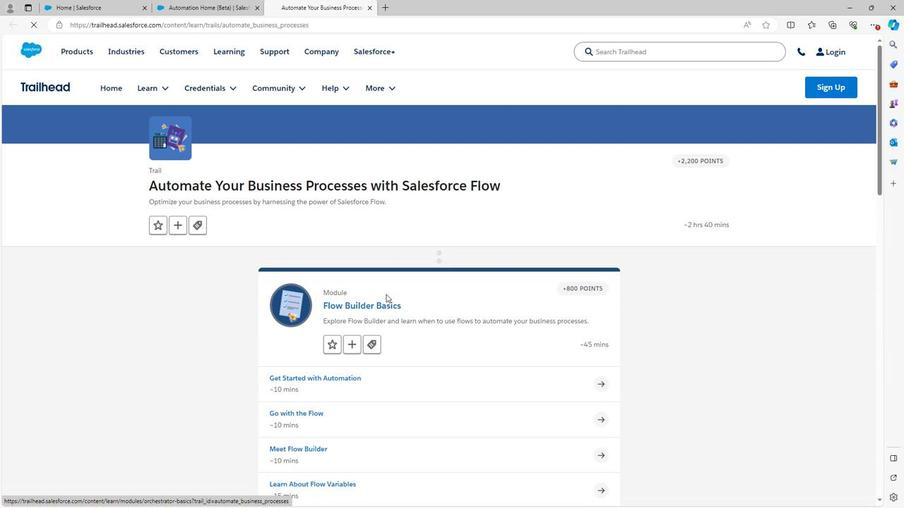 
Action: Mouse scrolled (384, 295) with delta (0, 0)
Screenshot: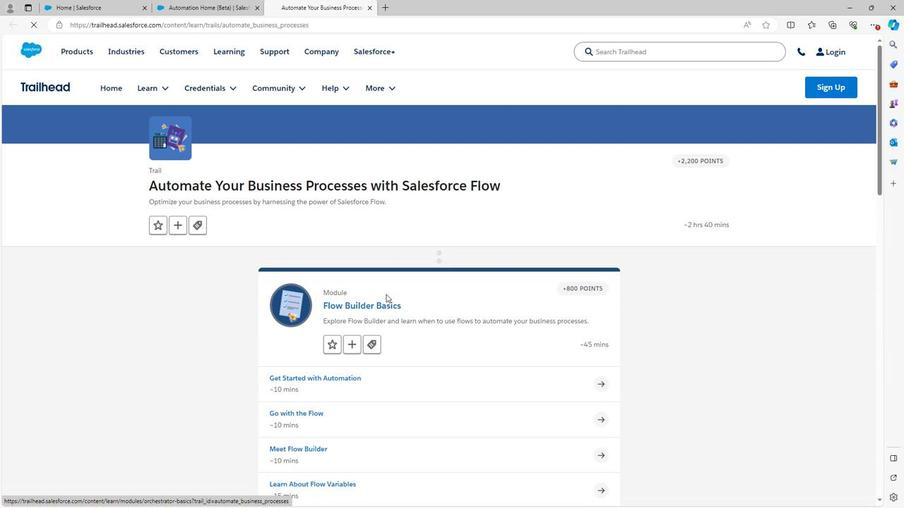 
Action: Mouse moved to (384, 295)
Screenshot: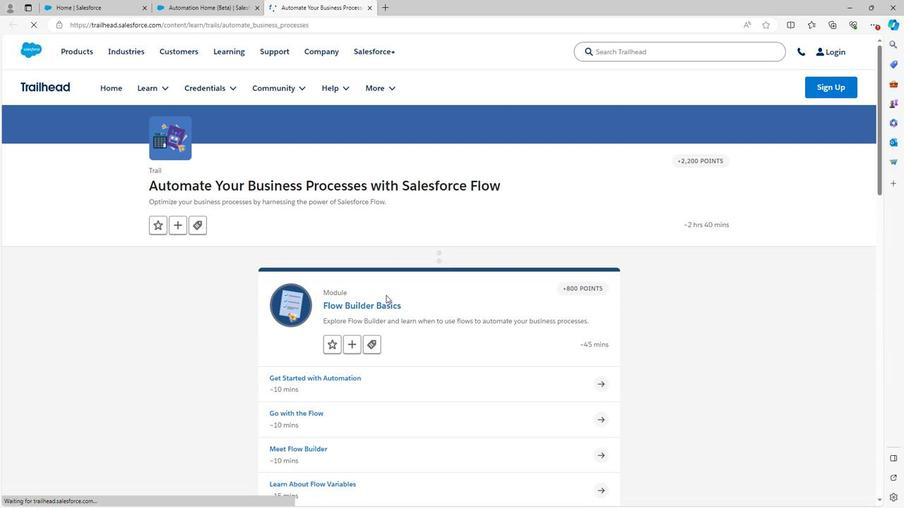 
Action: Mouse scrolled (384, 295) with delta (0, 0)
Screenshot: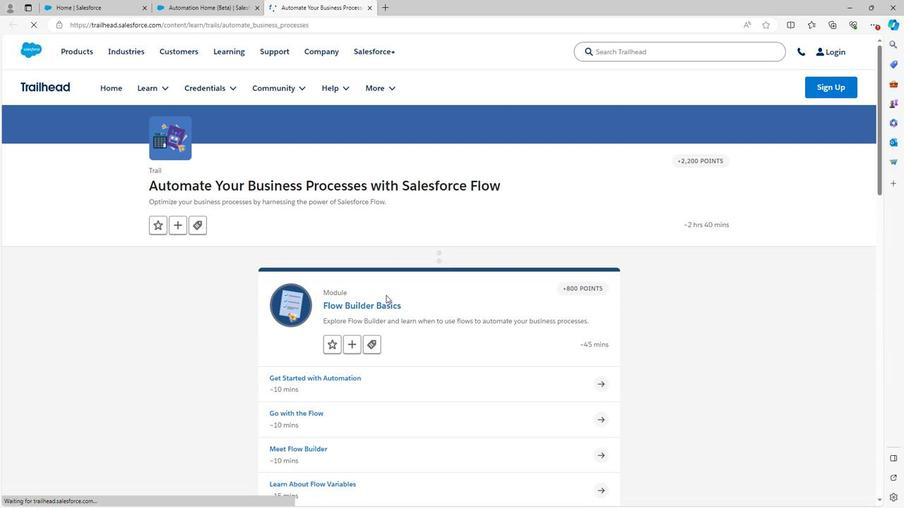 
Action: Mouse moved to (384, 296)
Screenshot: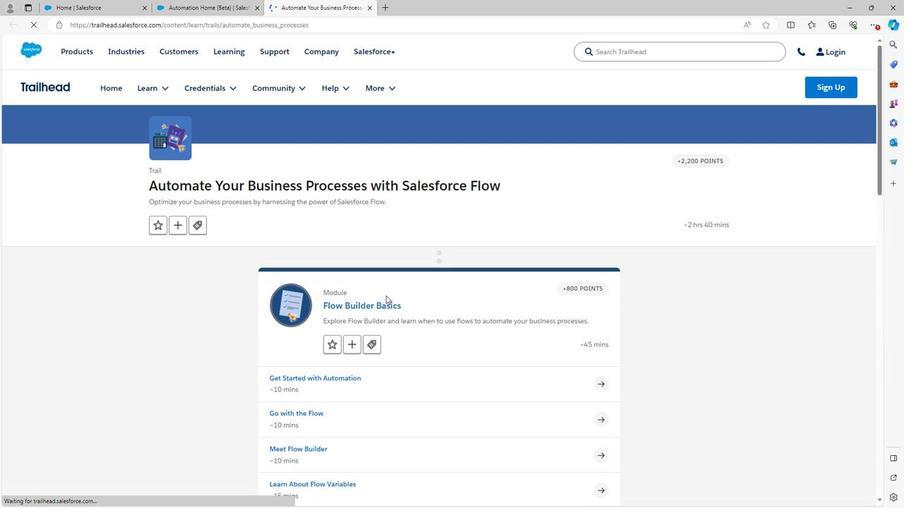 
Action: Mouse scrolled (384, 296) with delta (0, 0)
Screenshot: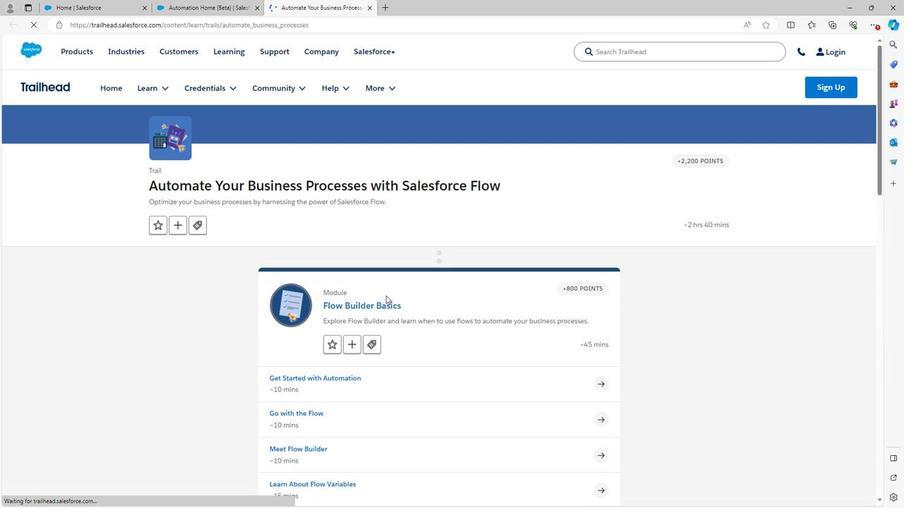 
Action: Mouse moved to (521, 311)
Screenshot: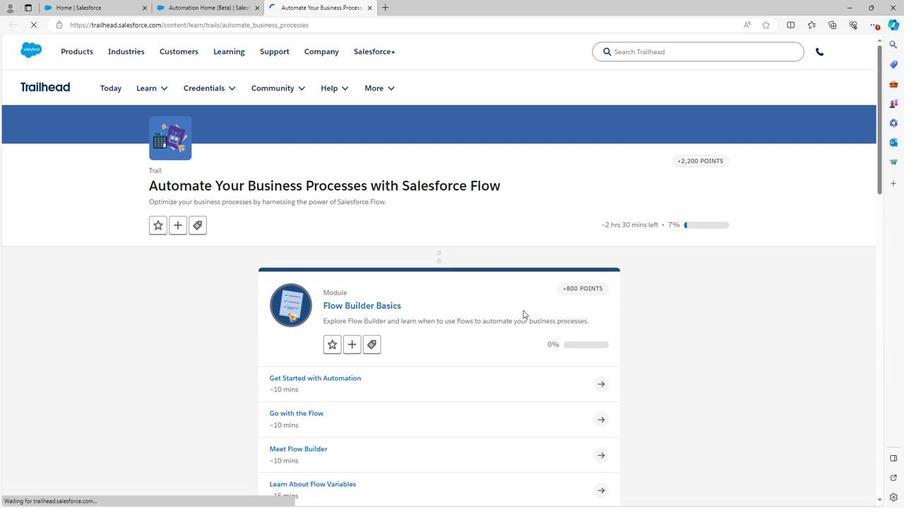 
Action: Mouse scrolled (521, 310) with delta (0, 0)
Screenshot: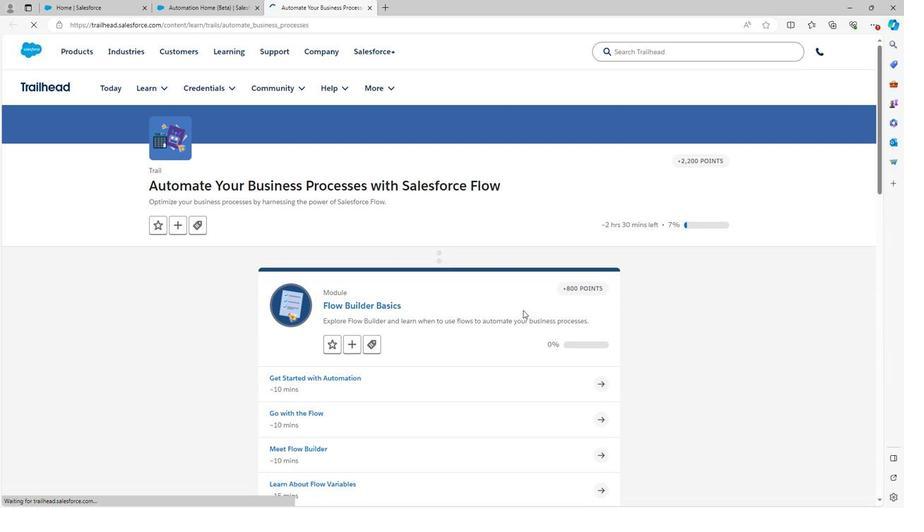 
Action: Mouse scrolled (521, 310) with delta (0, 0)
Screenshot: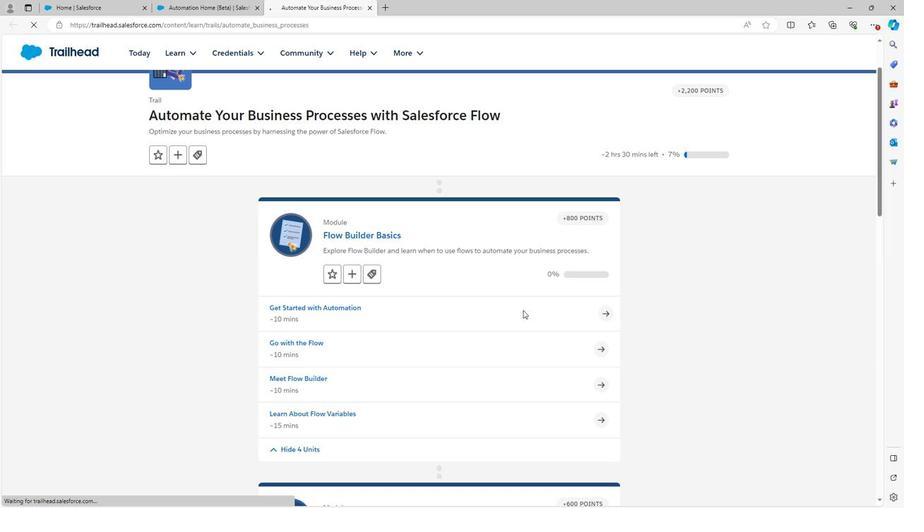 
Action: Mouse moved to (521, 310)
Screenshot: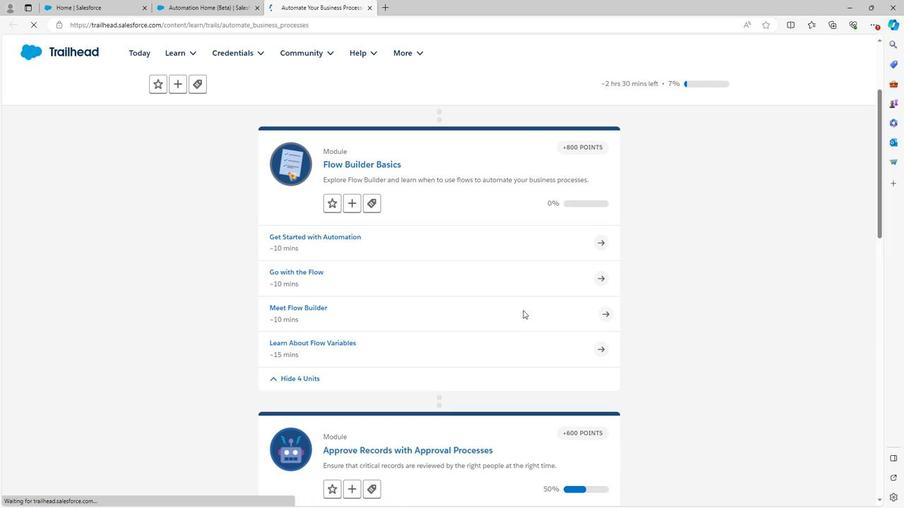 
